 Task:  Click on  Soccer In the  Soccer League click on  Pick Sheet Your name Matthew Brown Team name Inter Milan and  Email softage.3@softage.net Game 1 Inter Miami Game 2 NYFC Game 3 Orlando City Game 4 Houston Game 5 Minnesota United Game 6 FC Dallas Game 7 Columbus Game 8 Atlanta United Game 9 Philadelphia Game 10 Montreal Game 11 Chicago Game 12 Inter Milan Game 13 Austin Game 14 LA Galaxy Game 15 Vancouver Game16 Seattle In Tie Breaker choose Inter Milan Submit pick sheet
Action: Mouse scrolled (256, 143) with delta (0, 0)
Screenshot: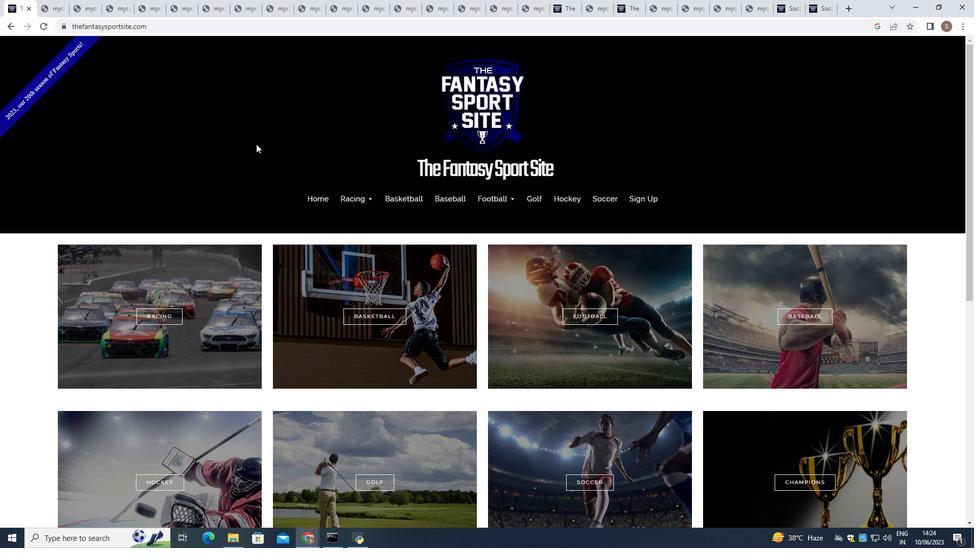 
Action: Mouse scrolled (256, 143) with delta (0, 0)
Screenshot: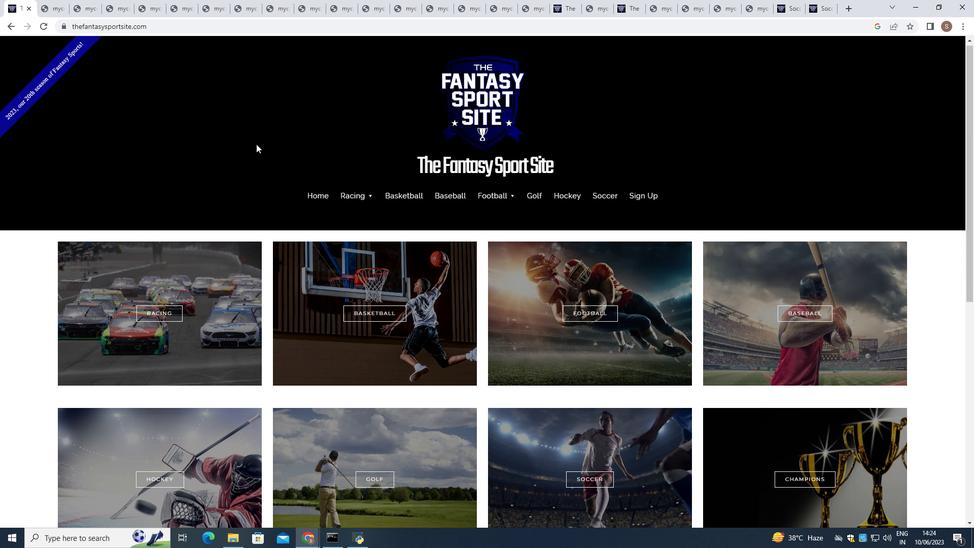 
Action: Mouse scrolled (256, 143) with delta (0, 0)
Screenshot: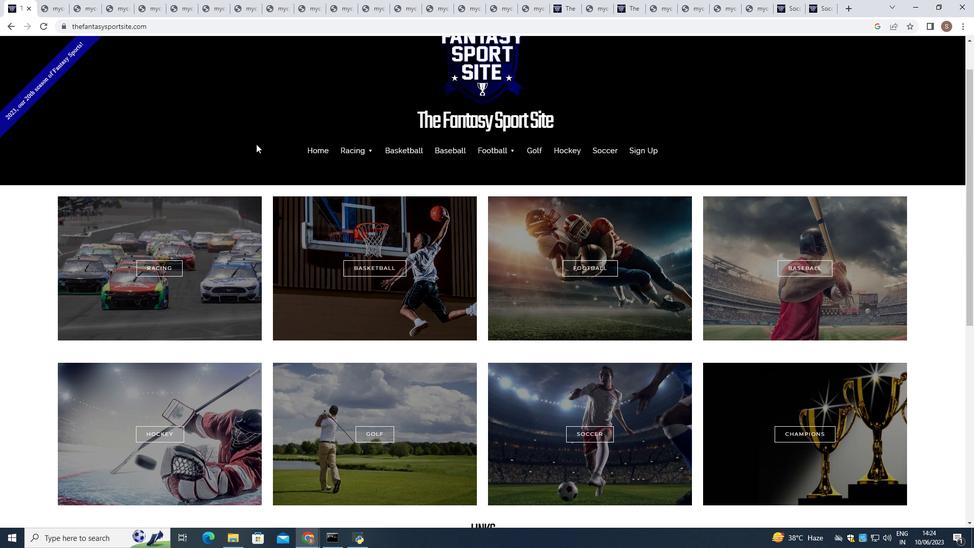 
Action: Mouse scrolled (256, 143) with delta (0, 0)
Screenshot: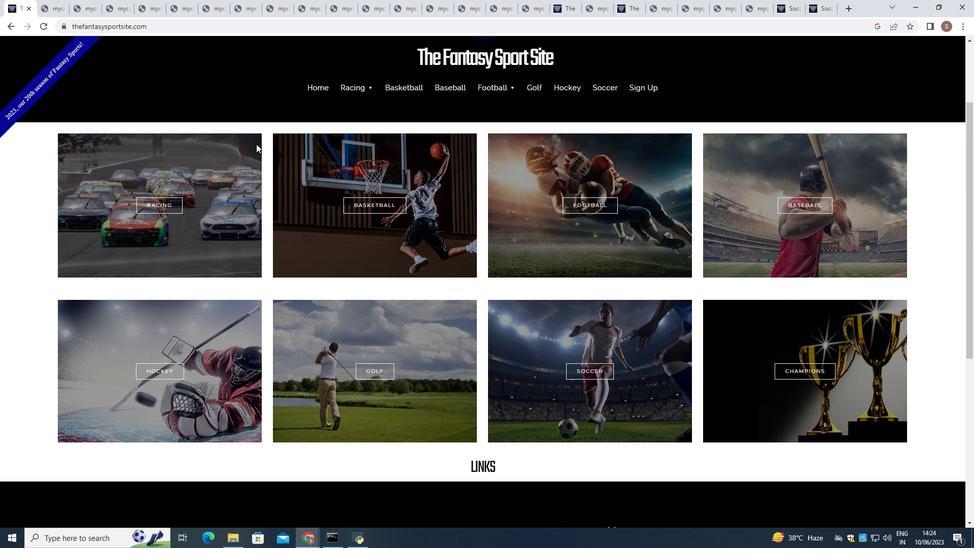 
Action: Mouse moved to (530, 238)
Screenshot: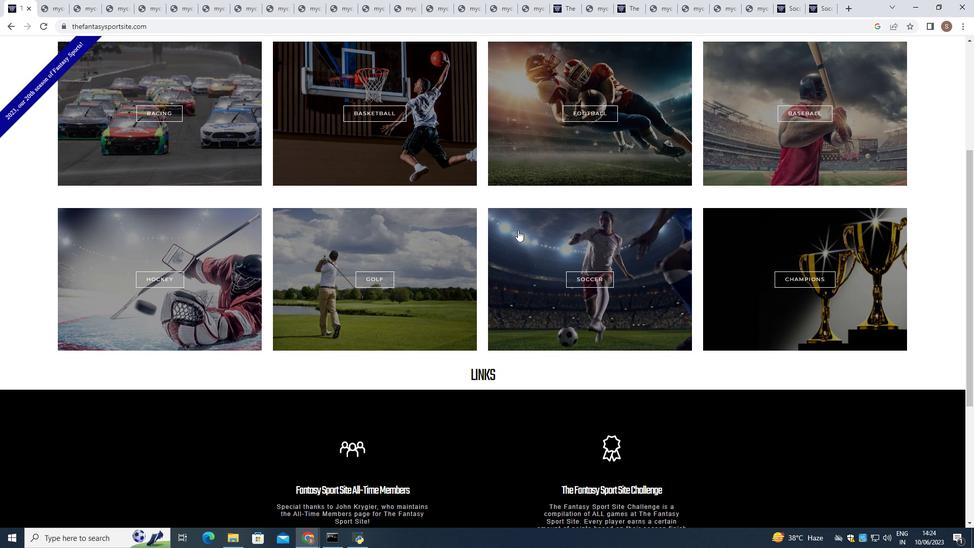 
Action: Mouse pressed left at (530, 238)
Screenshot: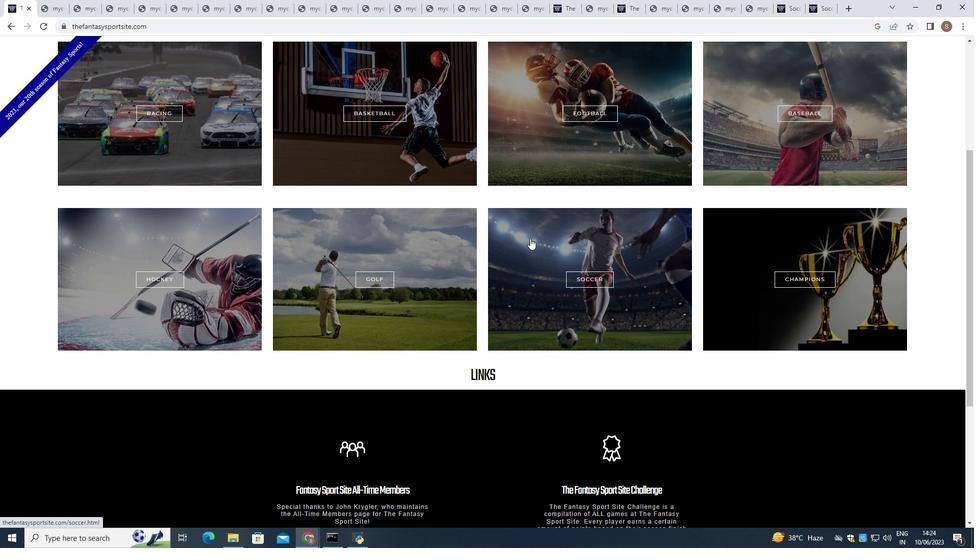 
Action: Mouse moved to (491, 244)
Screenshot: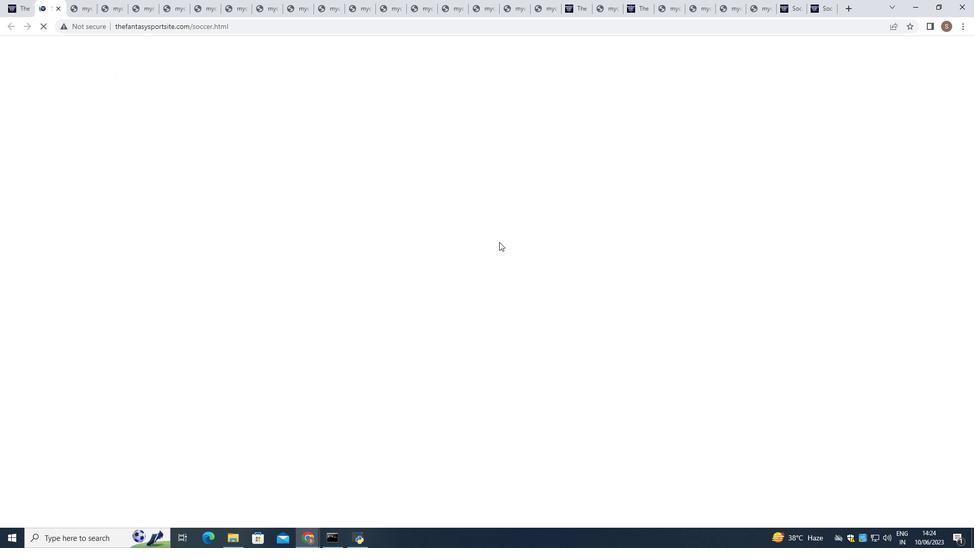 
Action: Mouse scrolled (491, 243) with delta (0, 0)
Screenshot: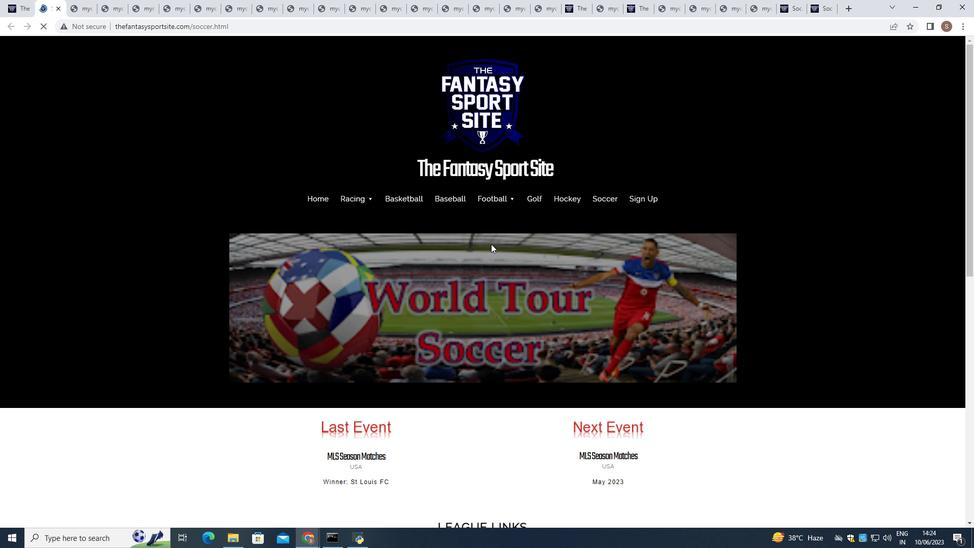 
Action: Mouse scrolled (491, 243) with delta (0, 0)
Screenshot: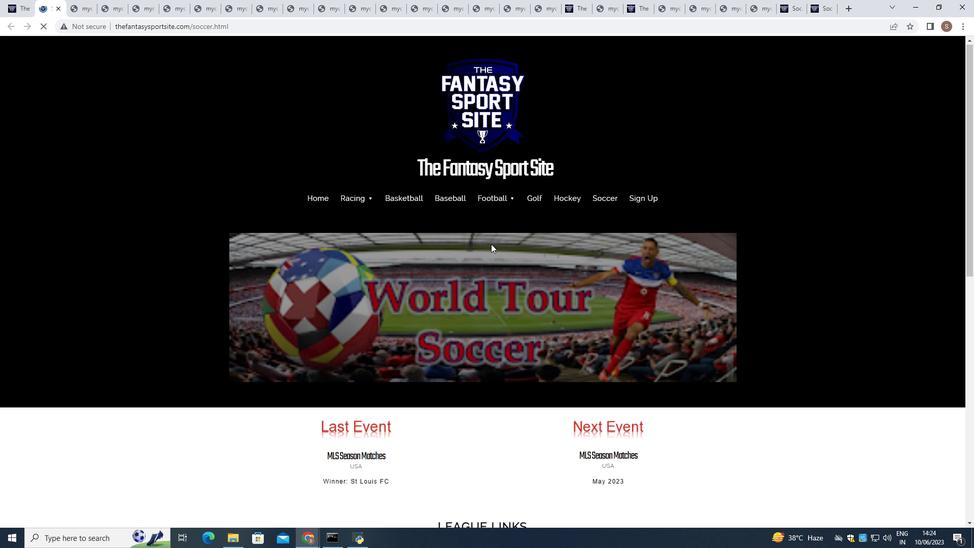 
Action: Mouse scrolled (491, 243) with delta (0, 0)
Screenshot: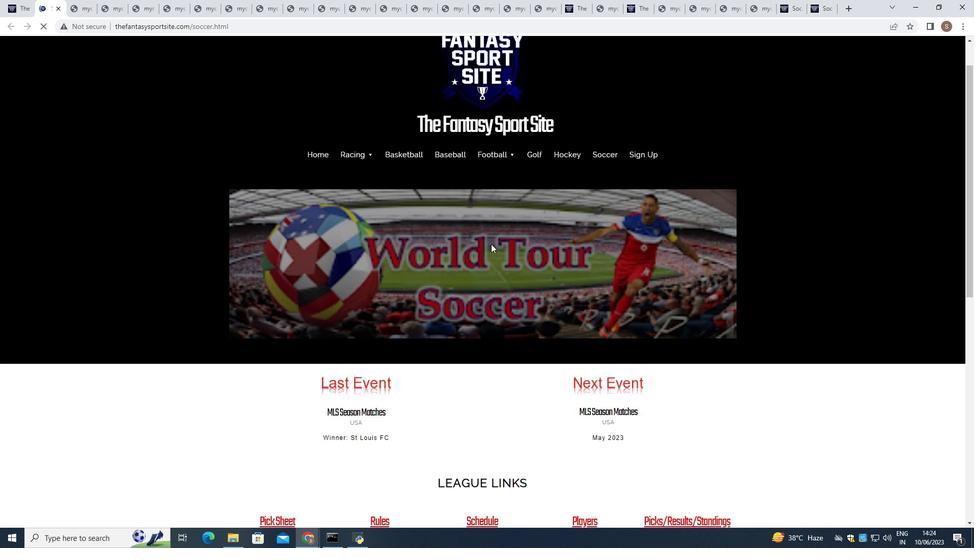 
Action: Mouse scrolled (491, 243) with delta (0, 0)
Screenshot: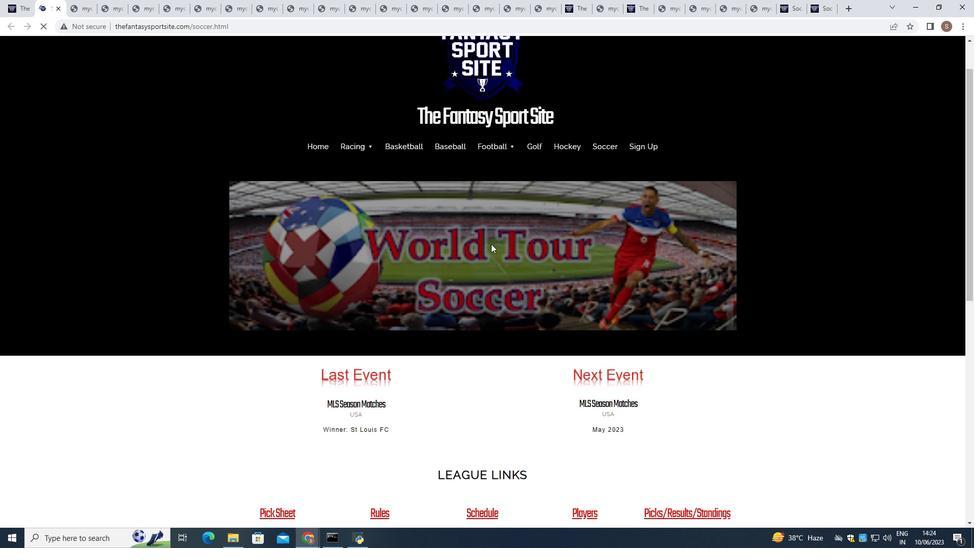 
Action: Mouse moved to (282, 359)
Screenshot: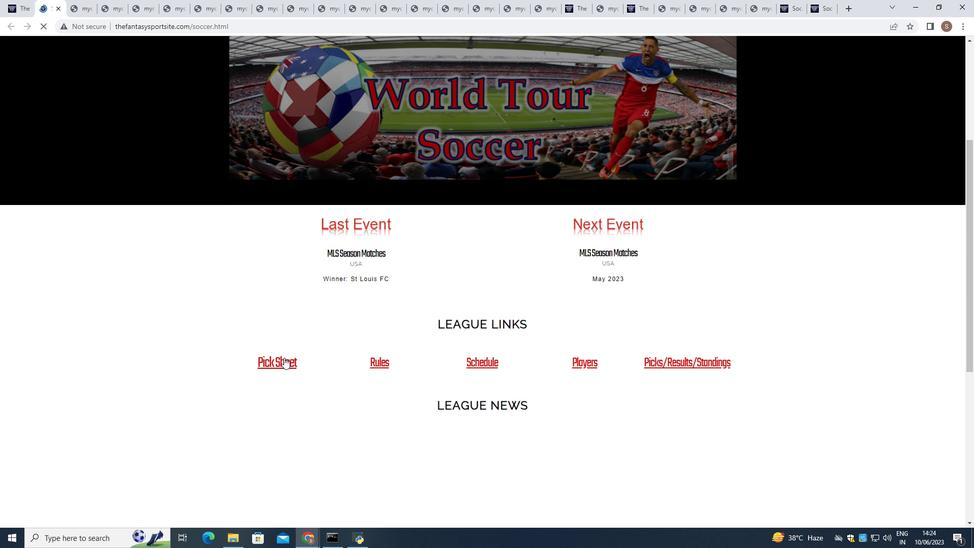 
Action: Mouse pressed left at (282, 359)
Screenshot: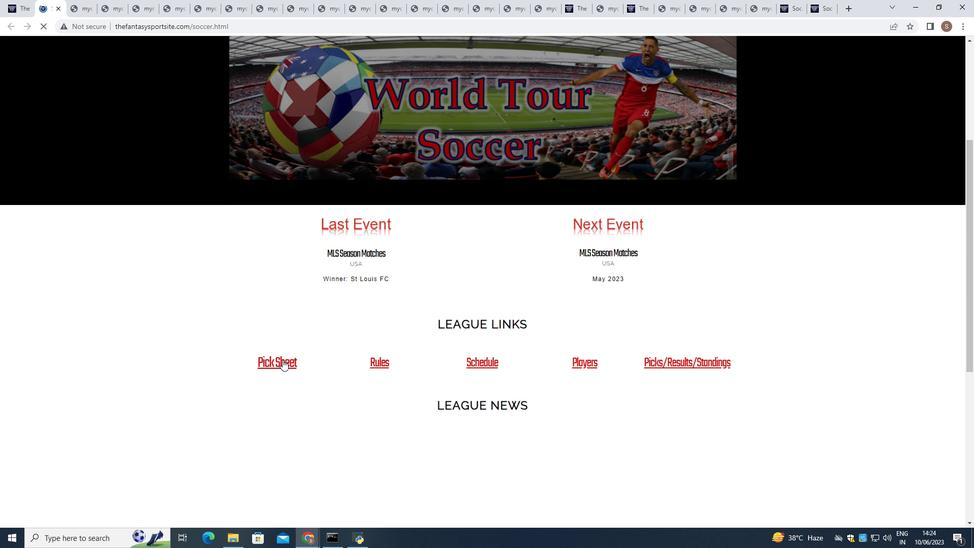 
Action: Mouse moved to (282, 359)
Screenshot: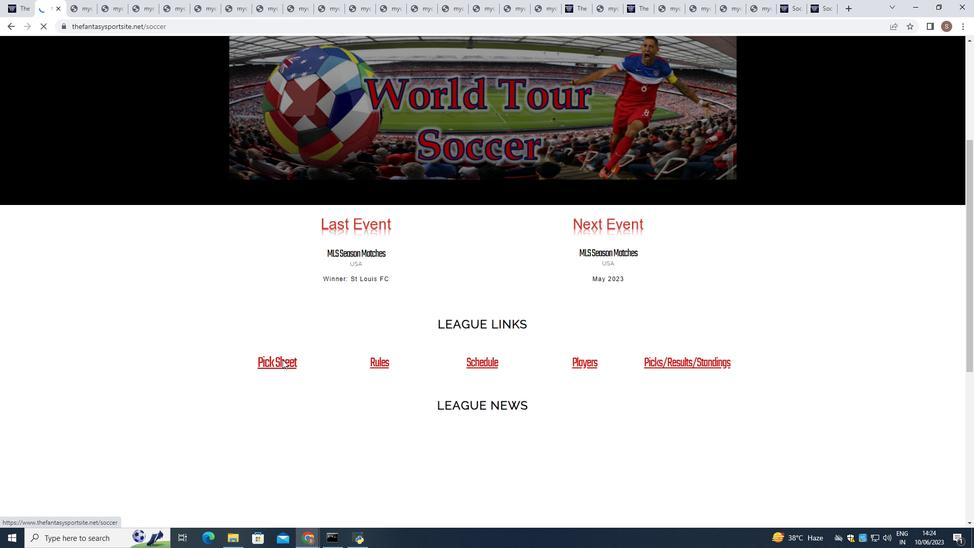 
Action: Mouse scrolled (282, 359) with delta (0, 0)
Screenshot: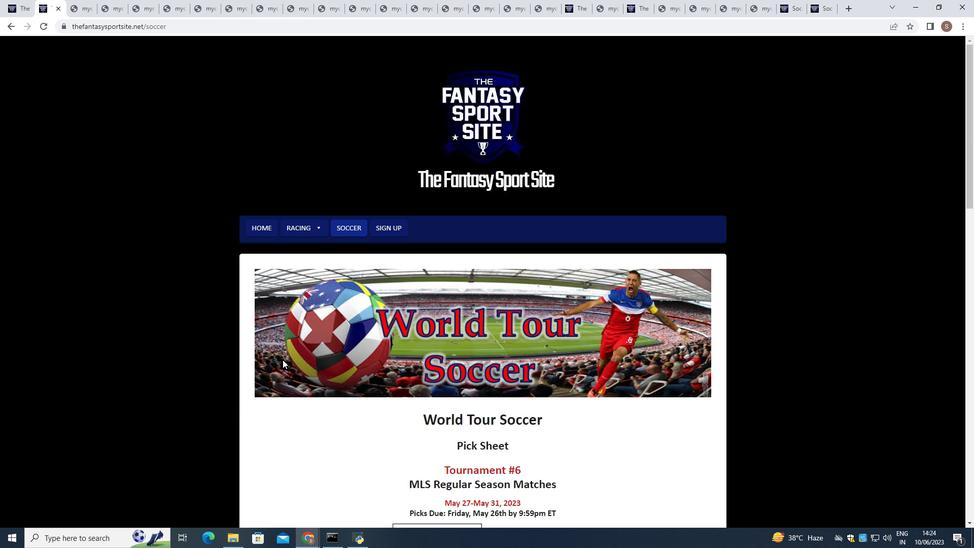
Action: Mouse scrolled (282, 359) with delta (0, 0)
Screenshot: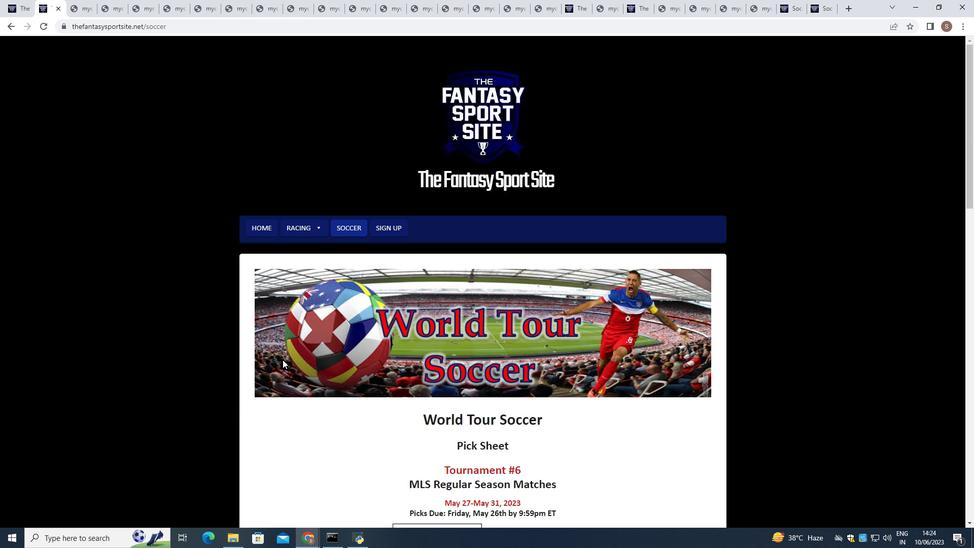 
Action: Mouse scrolled (282, 359) with delta (0, 0)
Screenshot: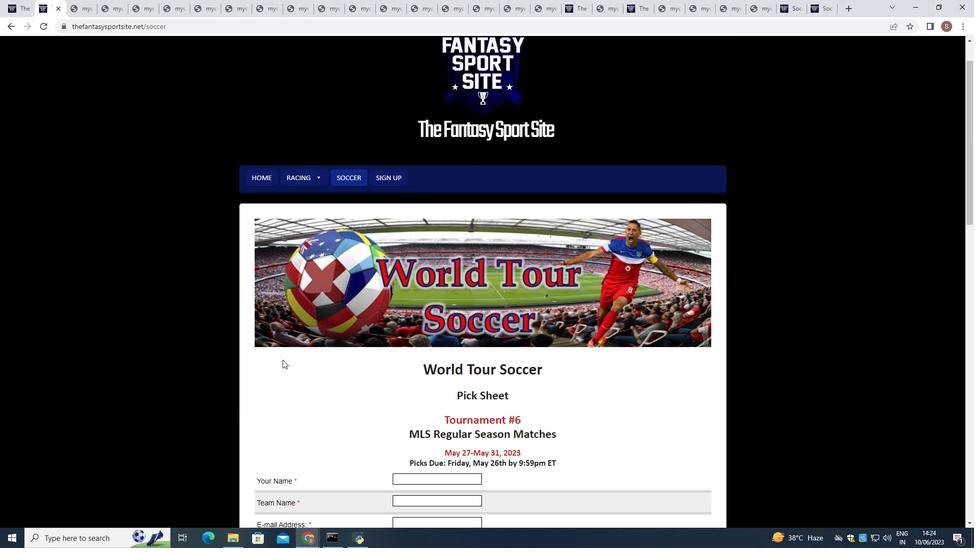 
Action: Mouse scrolled (282, 359) with delta (0, 0)
Screenshot: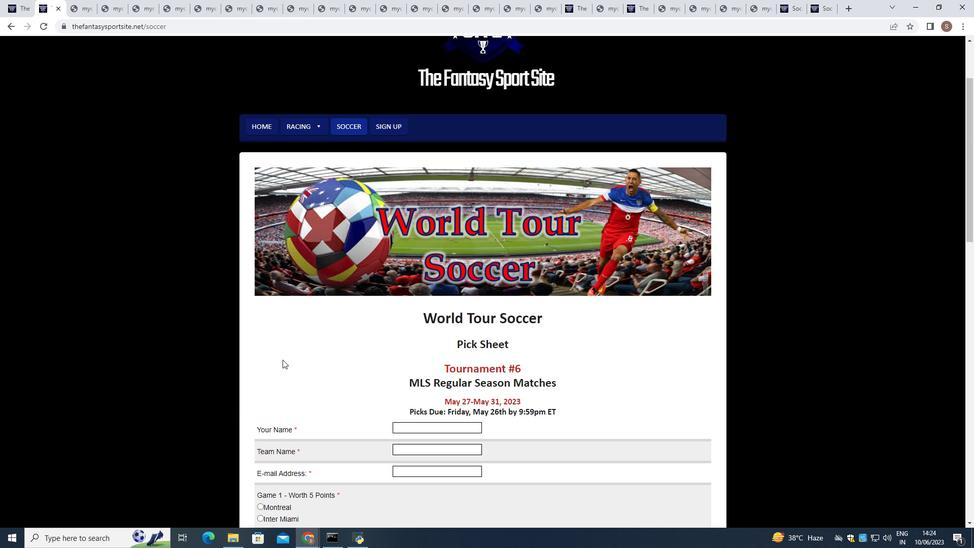 
Action: Mouse scrolled (282, 359) with delta (0, 0)
Screenshot: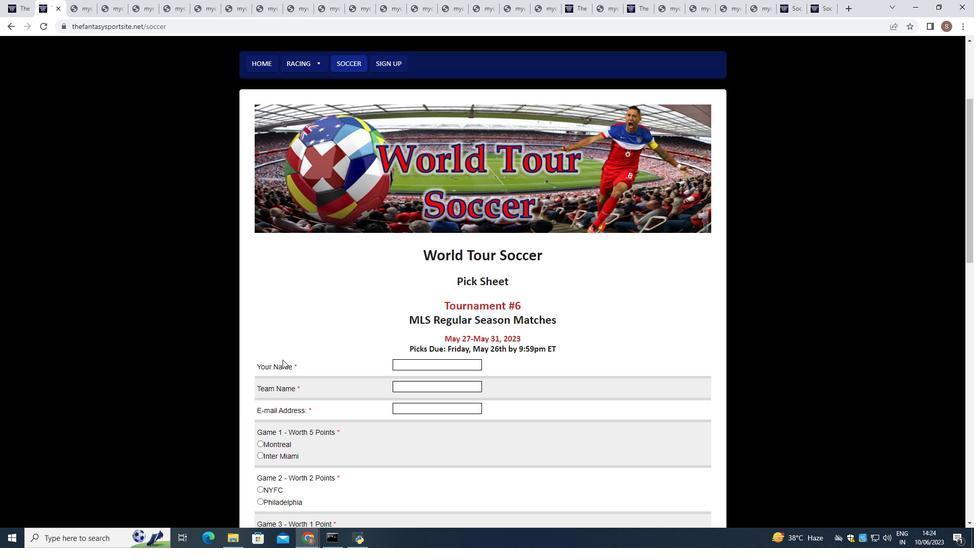 
Action: Mouse moved to (413, 277)
Screenshot: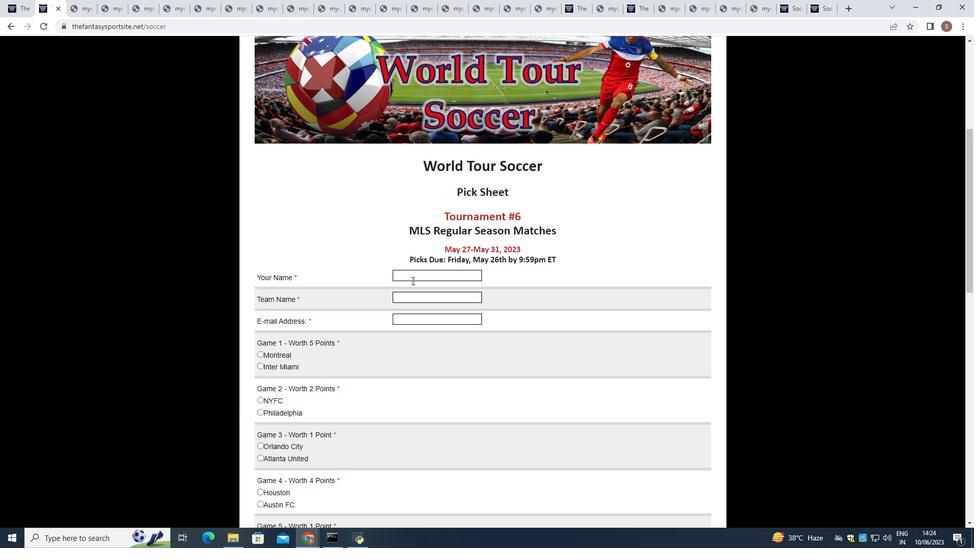 
Action: Mouse pressed left at (413, 277)
Screenshot: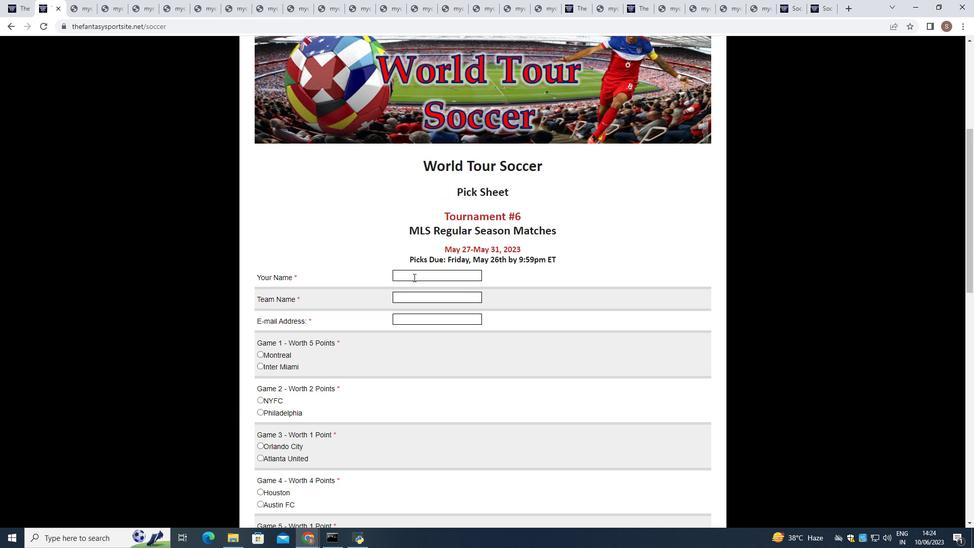 
Action: Key pressed <Key.shift>Matthew<Key.space><Key.shift>Brown
Screenshot: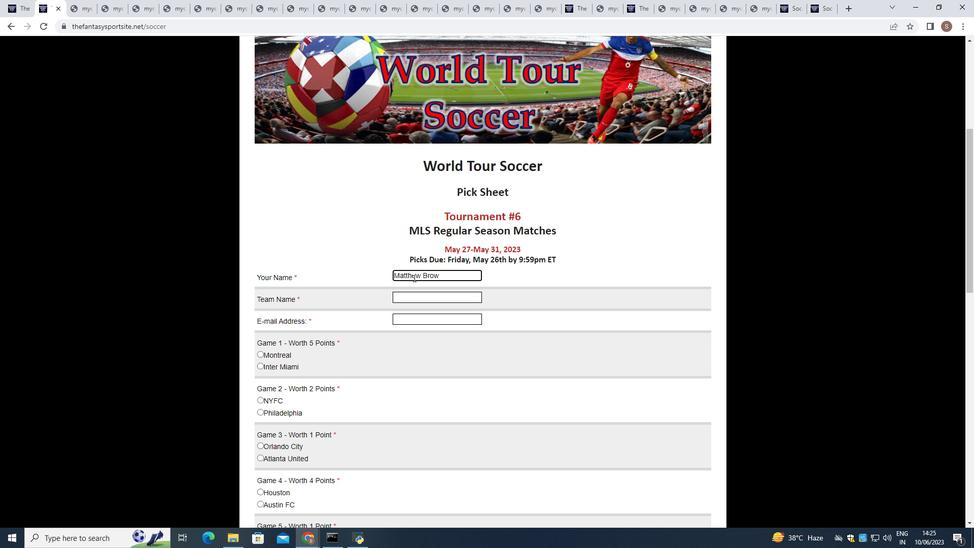 
Action: Mouse moved to (415, 300)
Screenshot: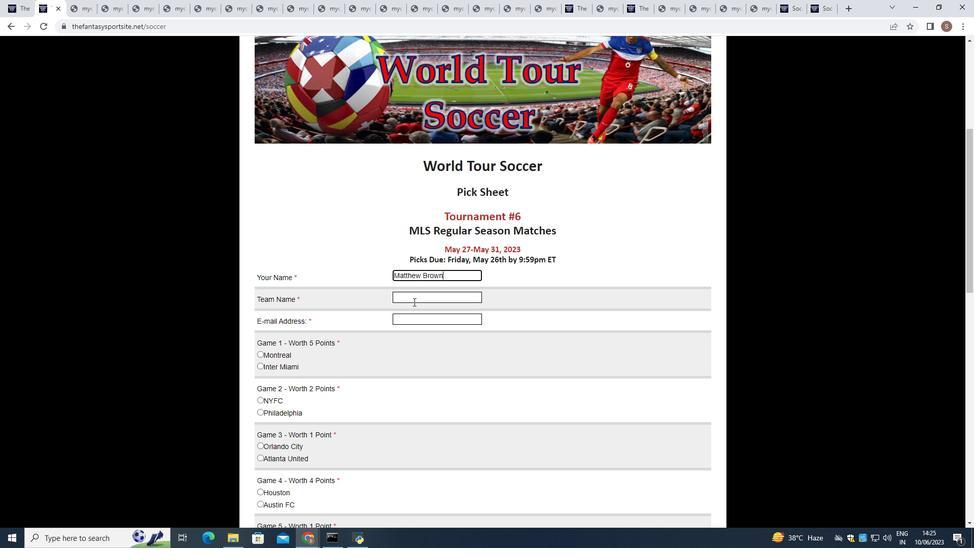 
Action: Mouse pressed left at (415, 300)
Screenshot: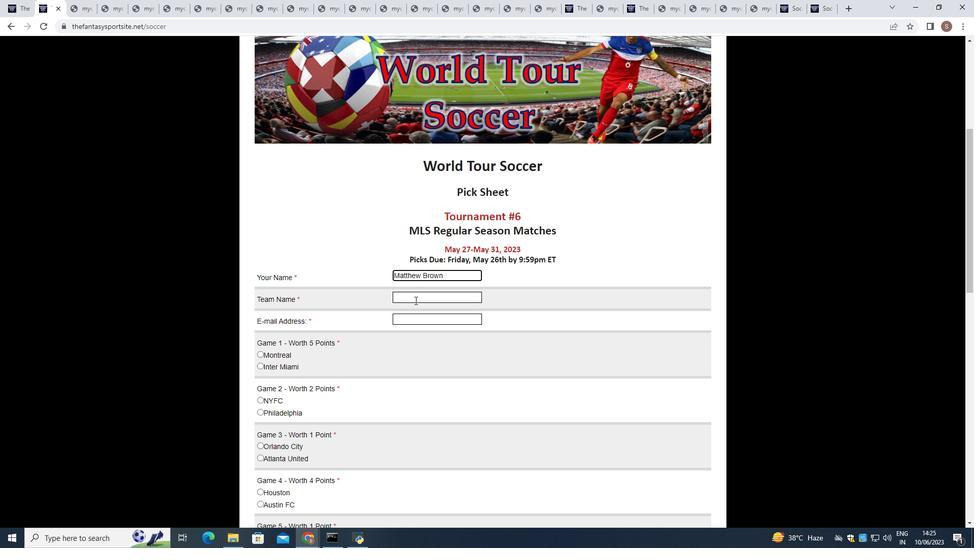 
Action: Key pressed <Key.shift>Inter<Key.space><Key.shift>Milan
Screenshot: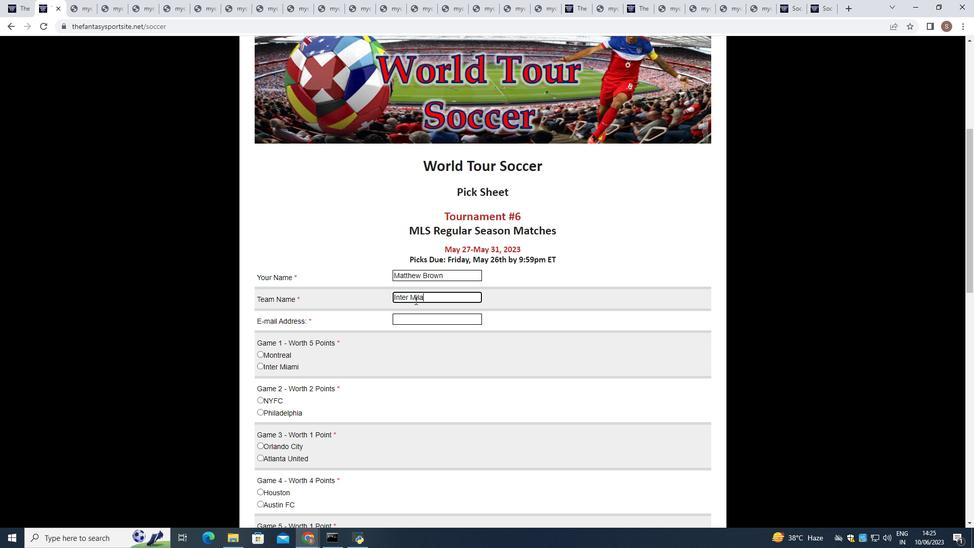 
Action: Mouse moved to (418, 322)
Screenshot: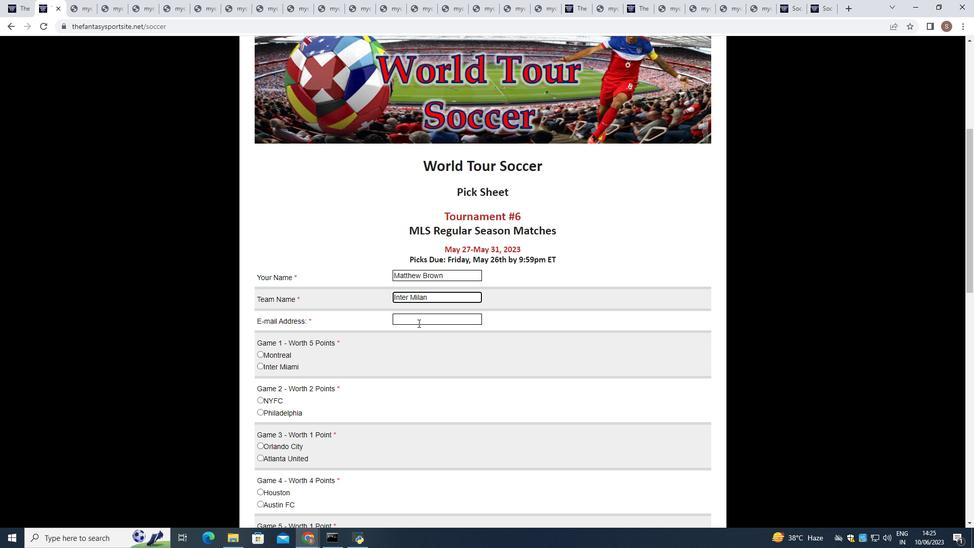 
Action: Mouse pressed left at (418, 322)
Screenshot: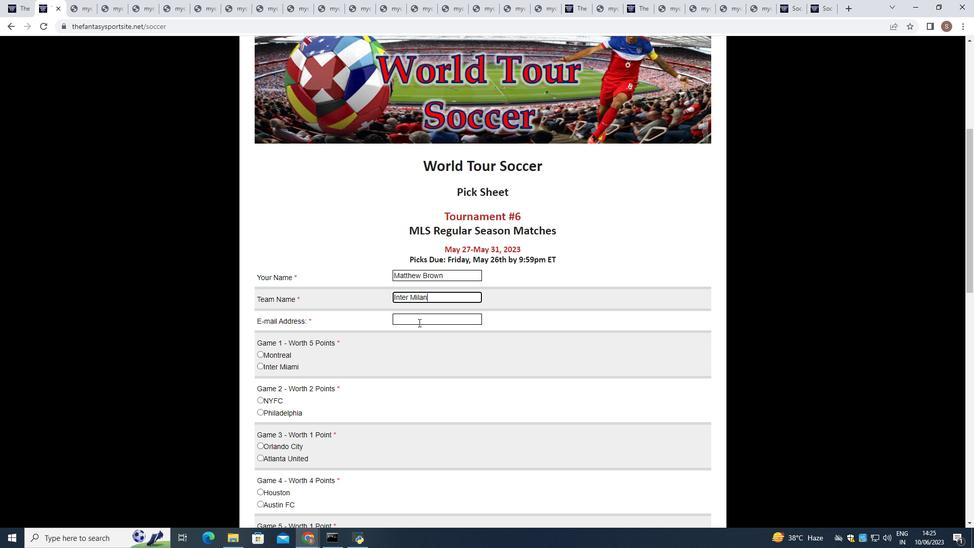 
Action: Key pressed softage.3<Key.shift>@
Screenshot: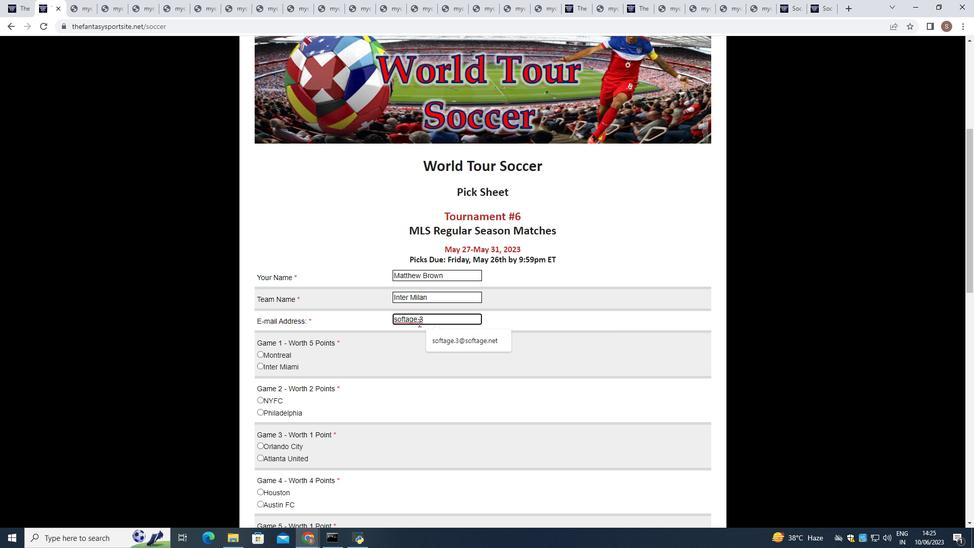 
Action: Mouse moved to (449, 337)
Screenshot: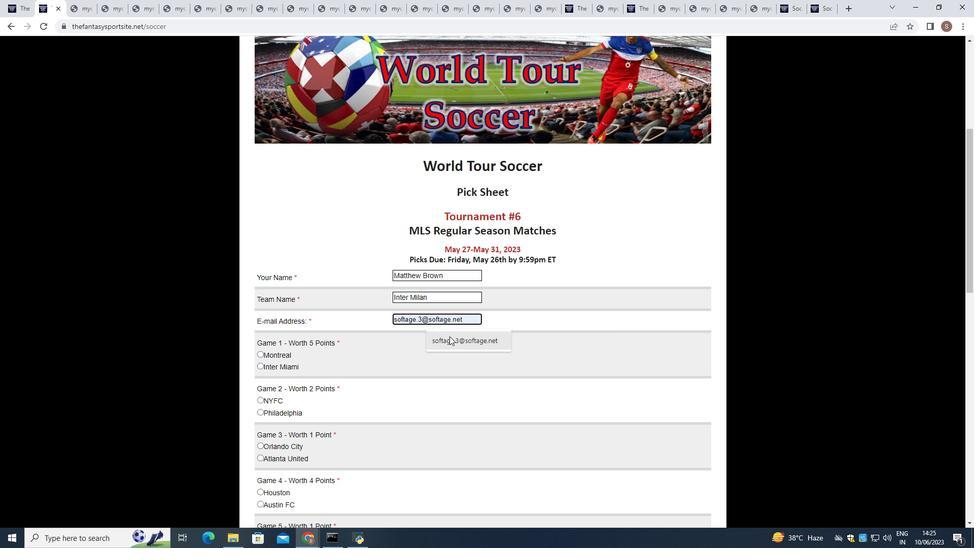 
Action: Mouse pressed left at (449, 337)
Screenshot: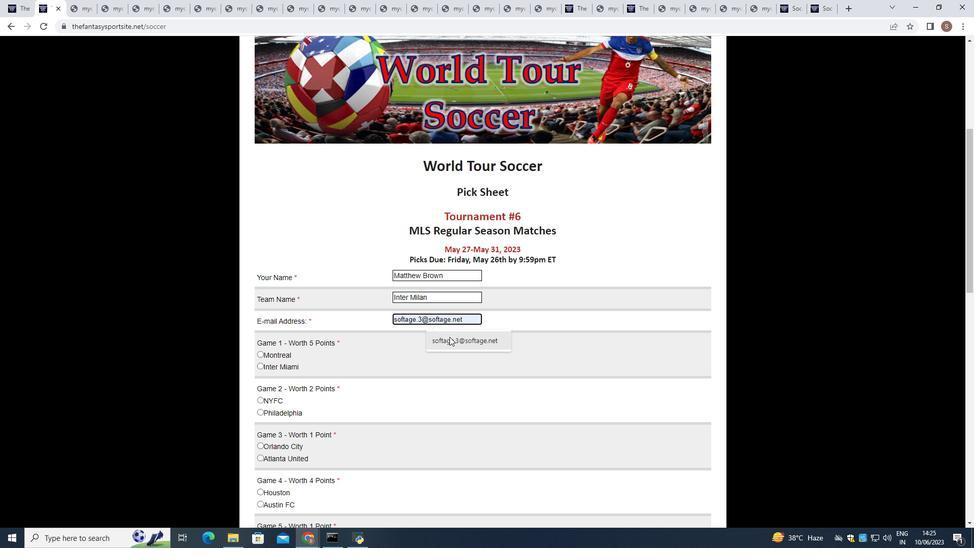 
Action: Mouse moved to (259, 364)
Screenshot: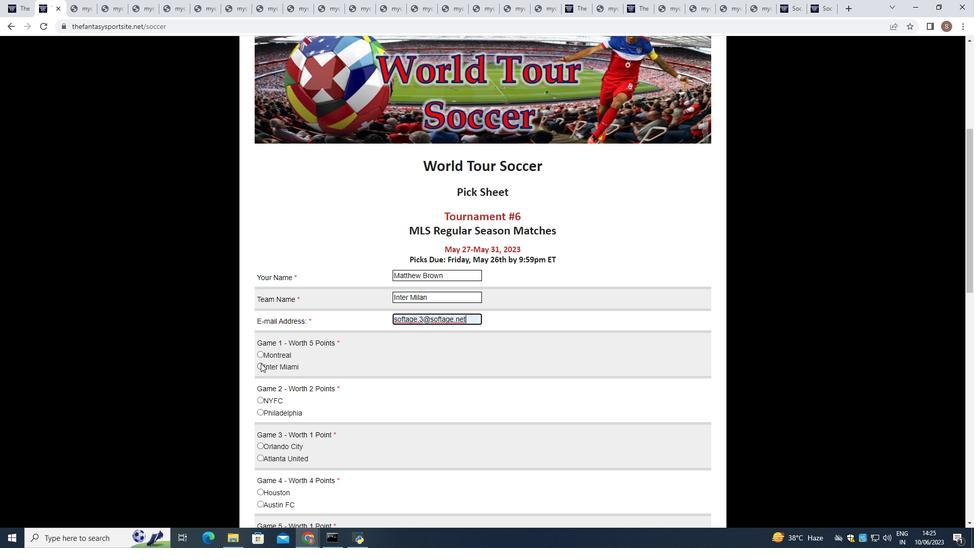 
Action: Mouse pressed left at (259, 364)
Screenshot: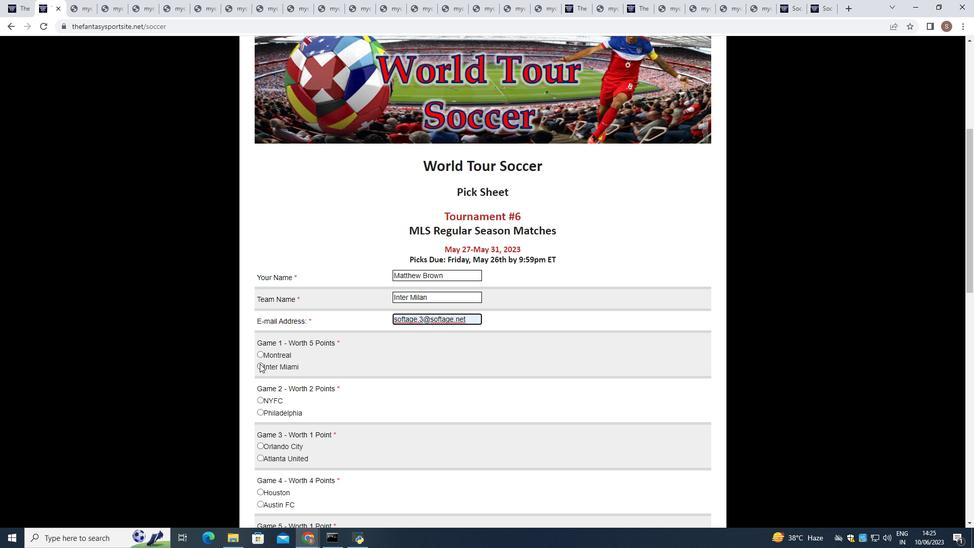 
Action: Mouse scrolled (259, 363) with delta (0, 0)
Screenshot: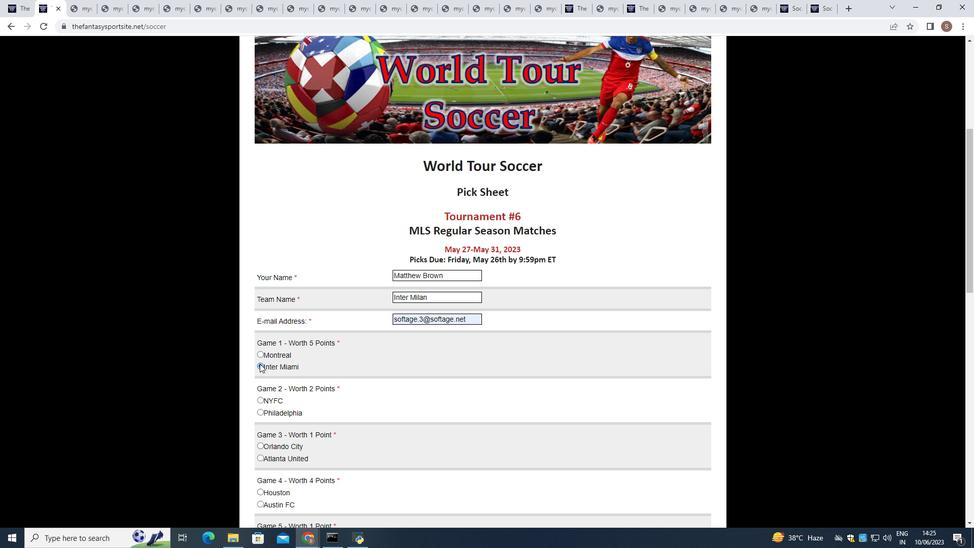 
Action: Mouse scrolled (259, 363) with delta (0, 0)
Screenshot: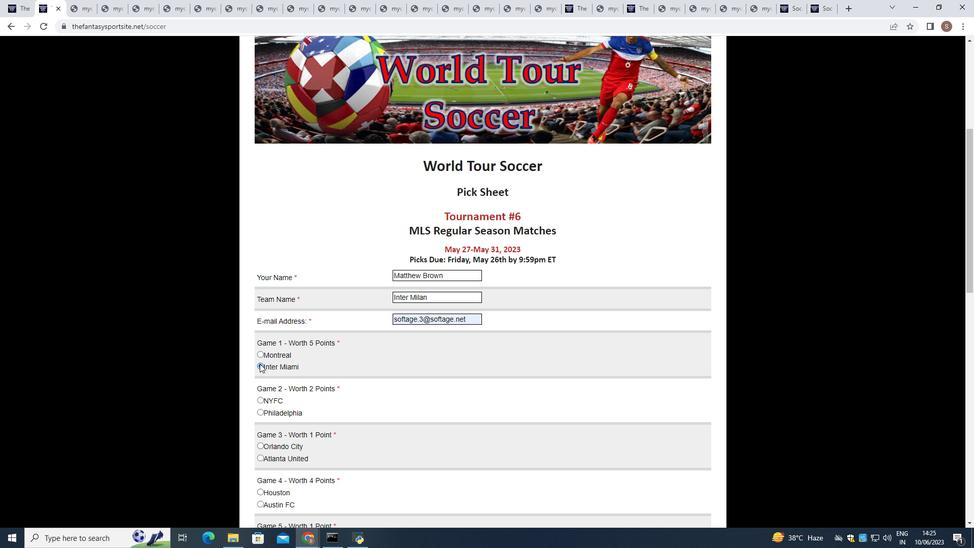 
Action: Mouse moved to (260, 297)
Screenshot: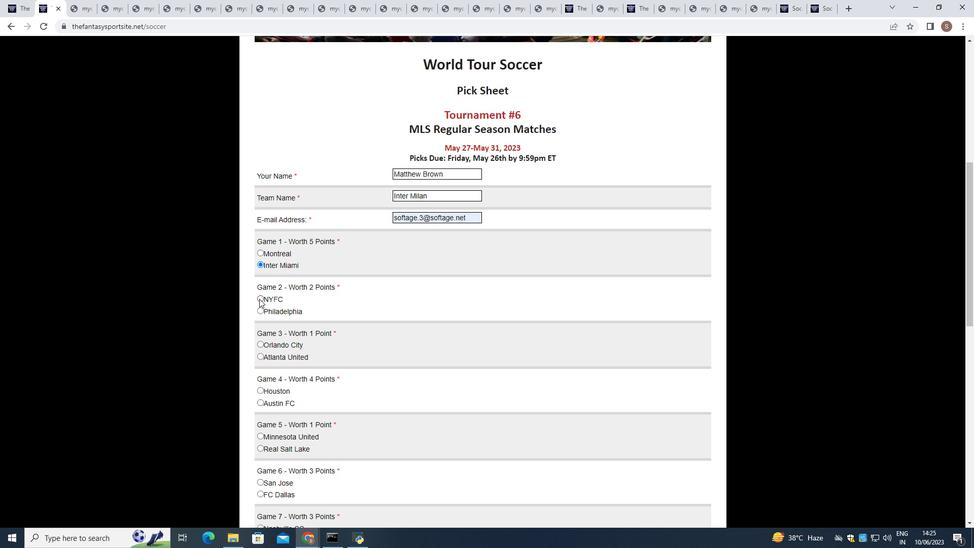 
Action: Mouse pressed left at (260, 297)
Screenshot: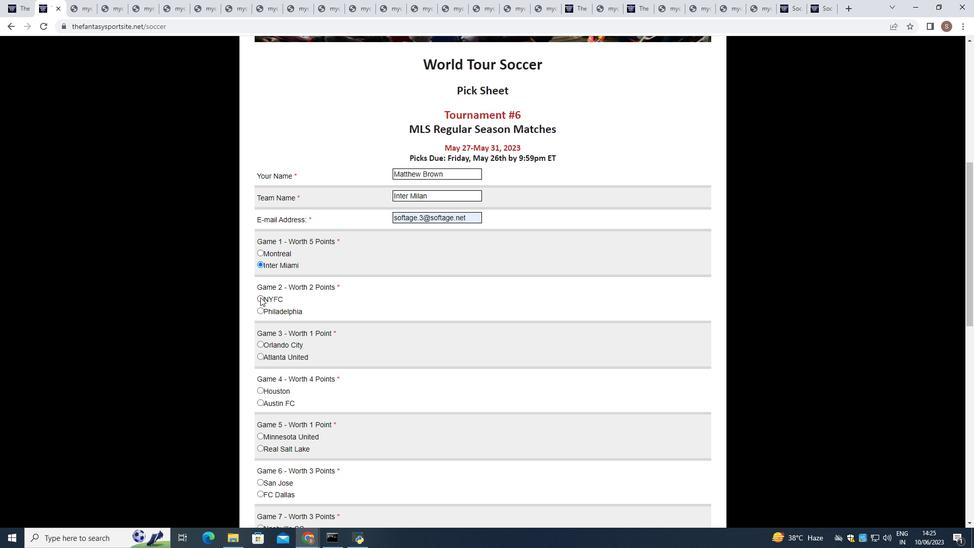 
Action: Mouse moved to (260, 344)
Screenshot: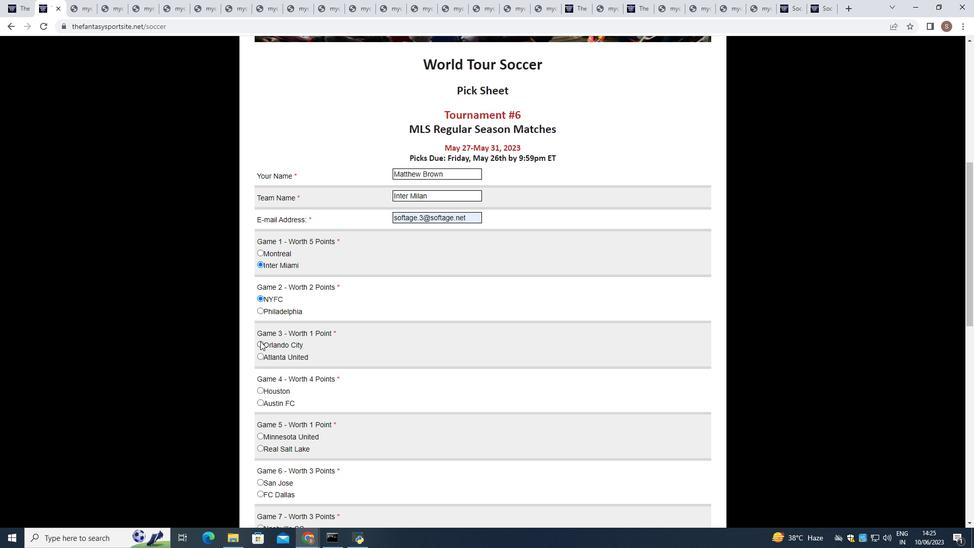 
Action: Mouse pressed left at (260, 344)
Screenshot: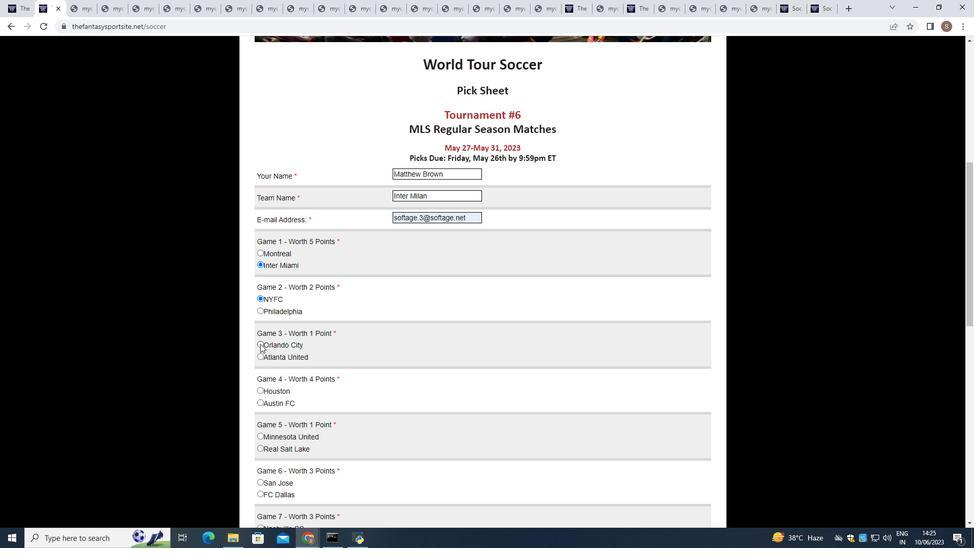 
Action: Mouse moved to (260, 388)
Screenshot: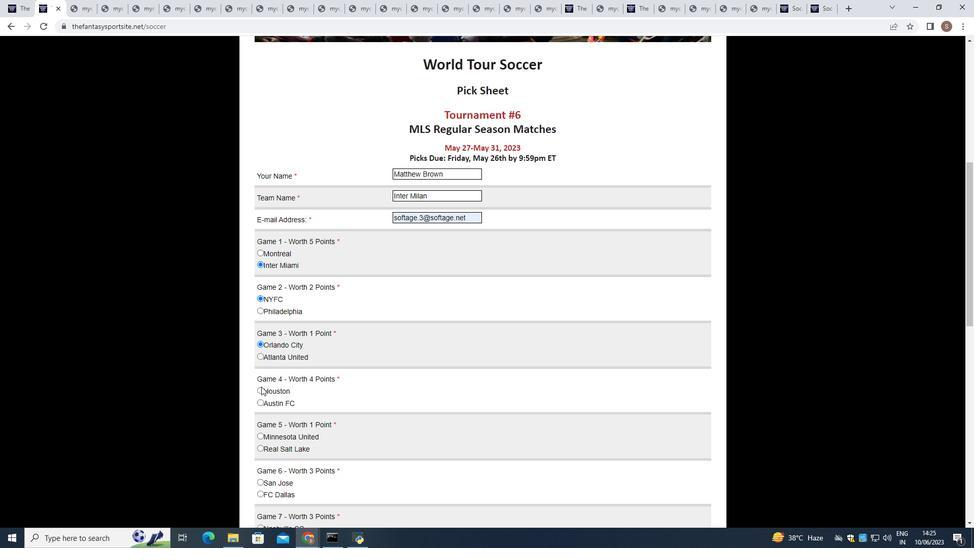 
Action: Mouse pressed left at (260, 388)
Screenshot: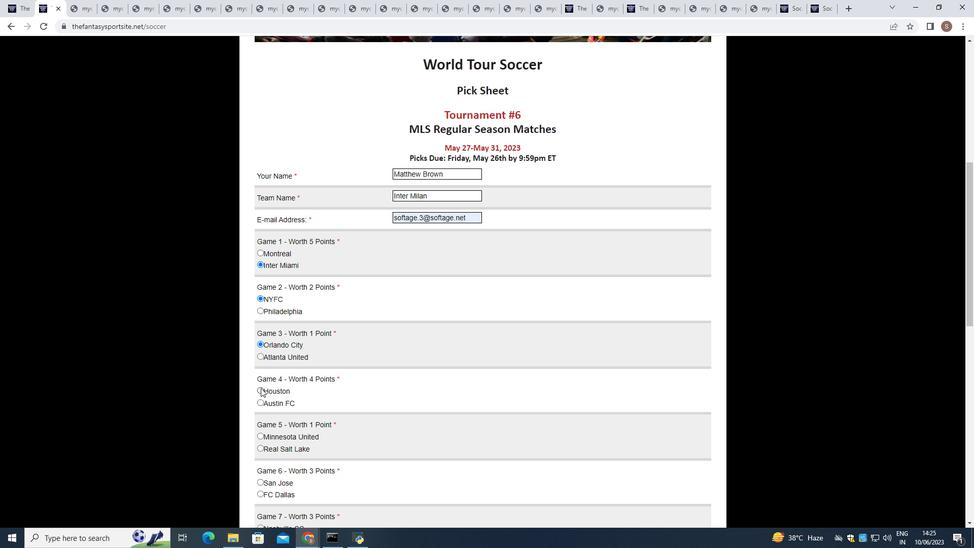 
Action: Mouse moved to (259, 436)
Screenshot: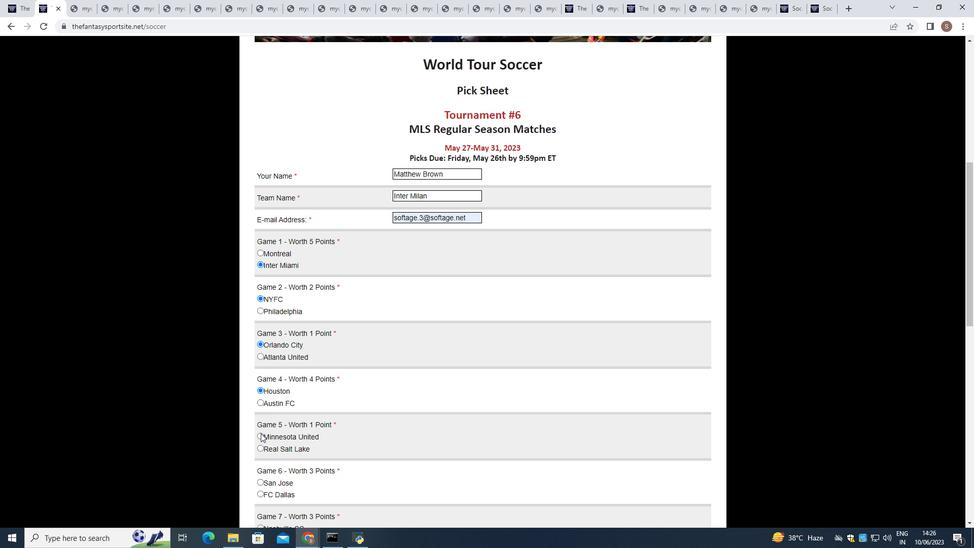 
Action: Mouse pressed left at (259, 436)
Screenshot: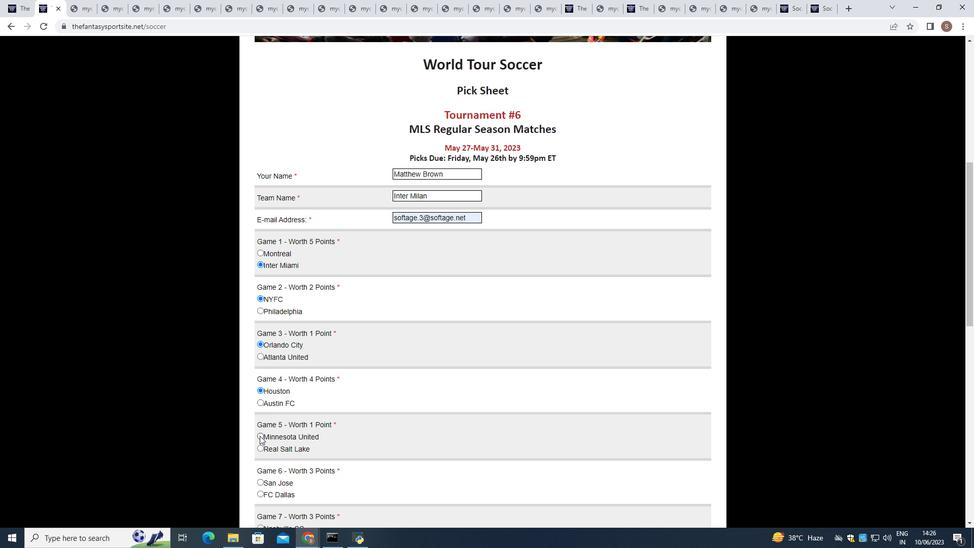 
Action: Mouse scrolled (259, 435) with delta (0, 0)
Screenshot: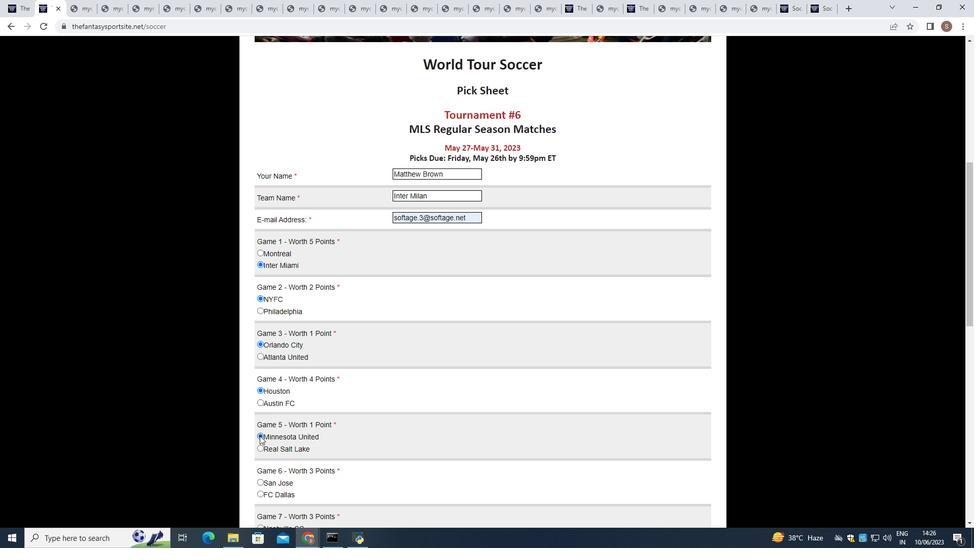 
Action: Mouse scrolled (259, 435) with delta (0, 0)
Screenshot: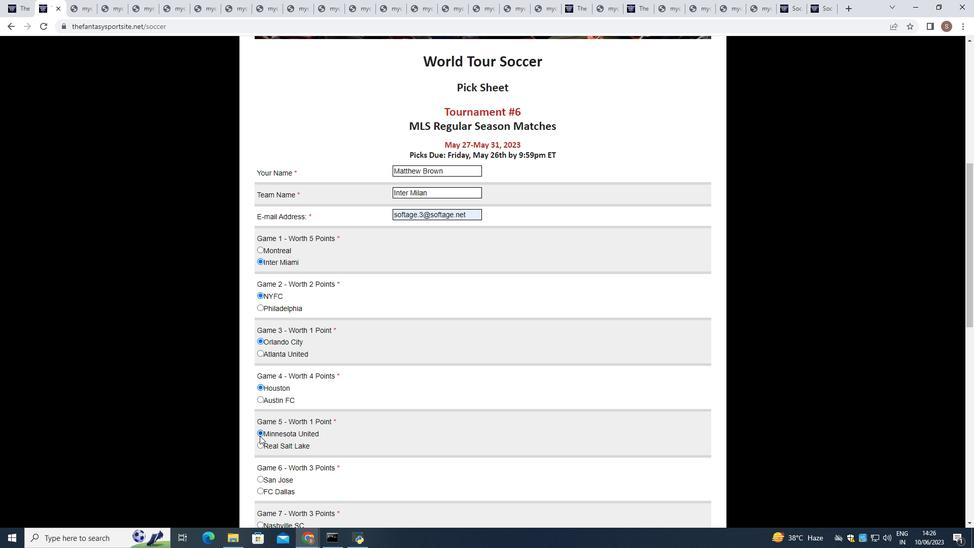 
Action: Mouse scrolled (259, 435) with delta (0, 0)
Screenshot: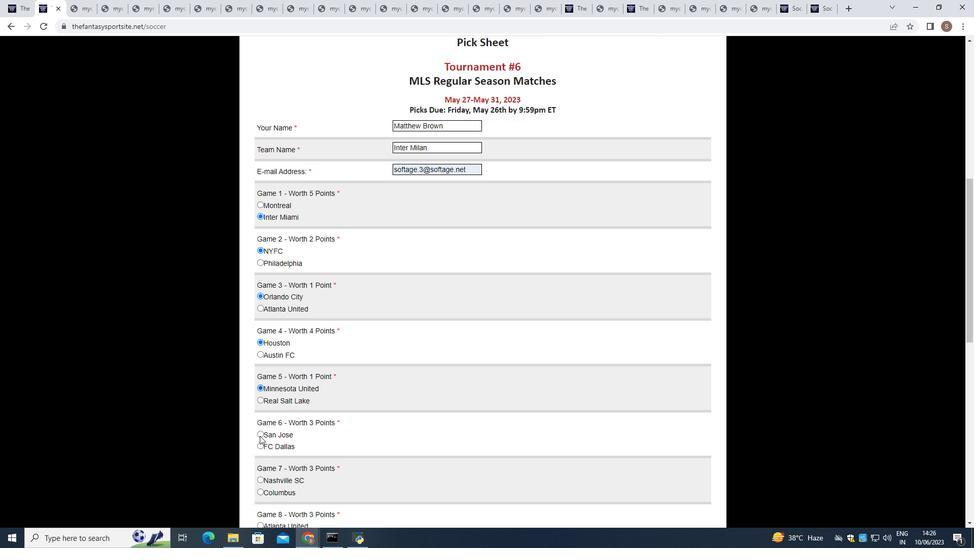 
Action: Mouse scrolled (259, 435) with delta (0, 0)
Screenshot: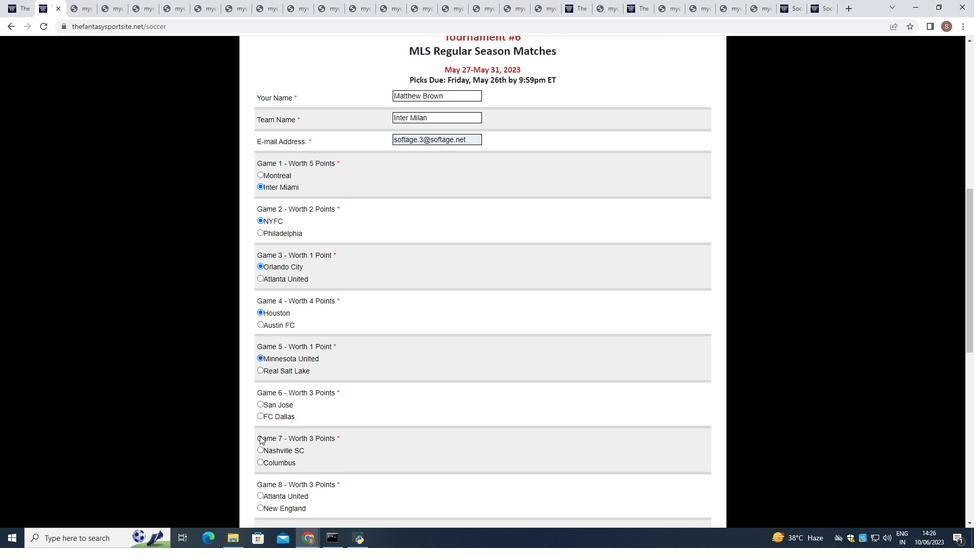 
Action: Mouse moved to (257, 289)
Screenshot: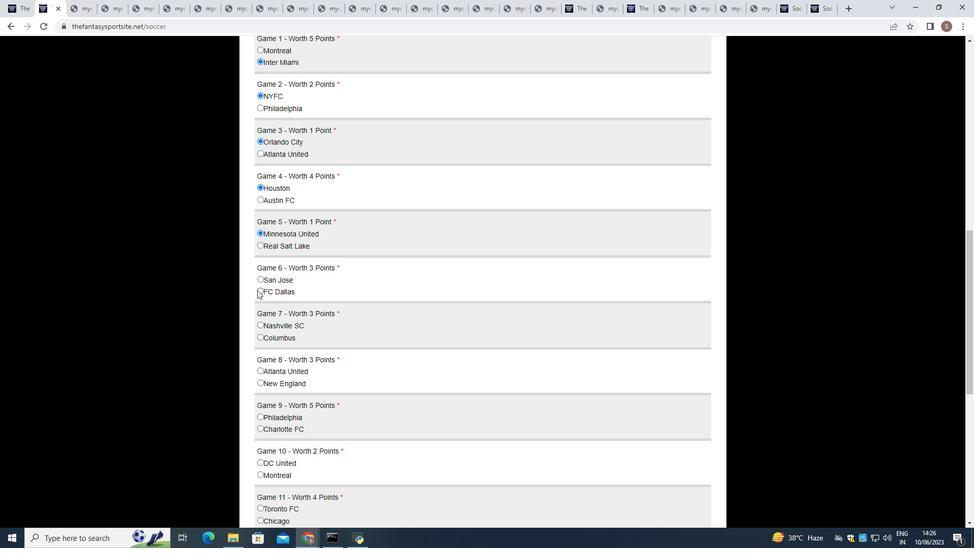 
Action: Mouse pressed left at (257, 289)
Screenshot: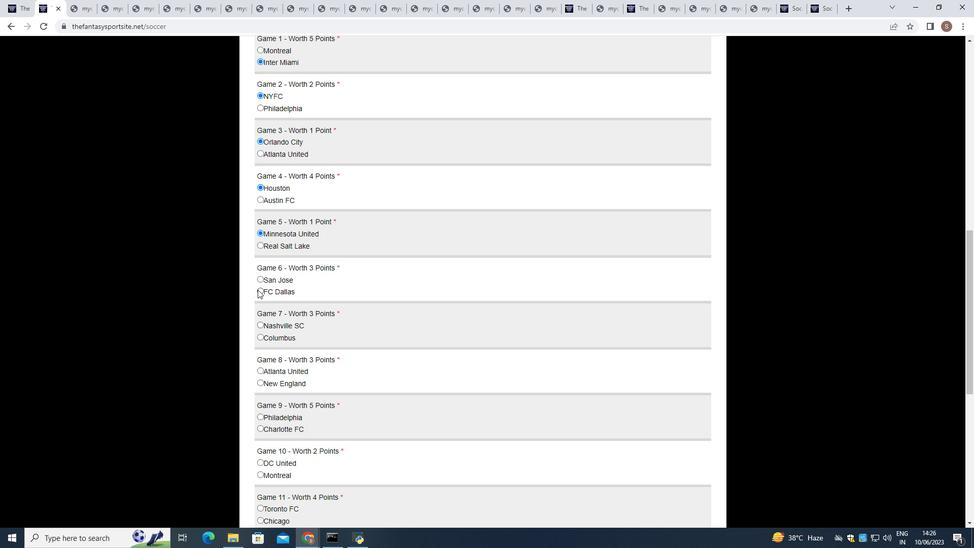 
Action: Mouse moved to (260, 334)
Screenshot: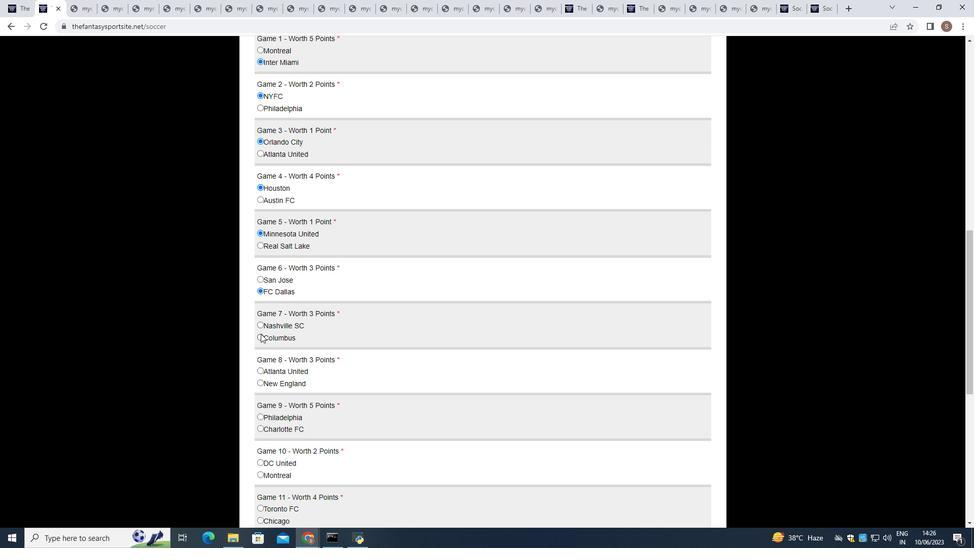 
Action: Mouse pressed left at (260, 334)
Screenshot: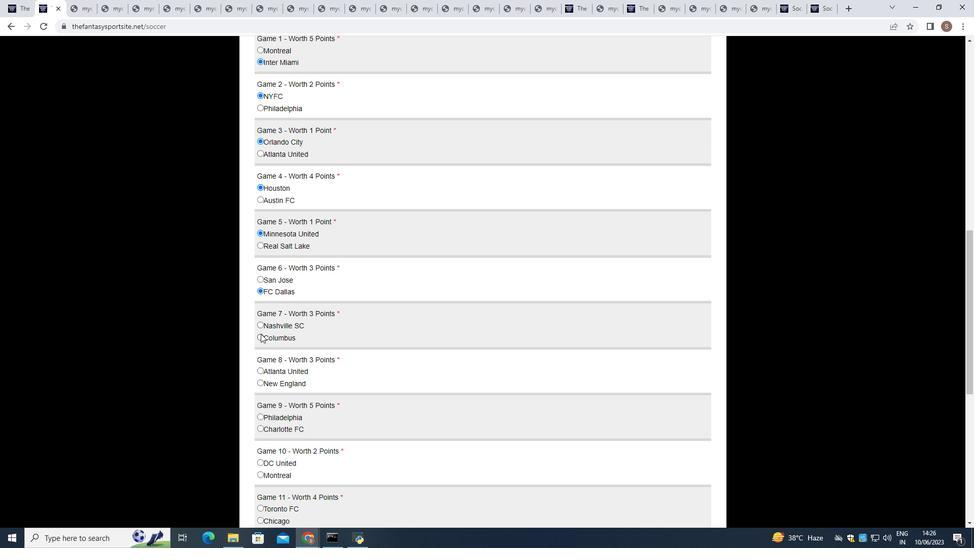 
Action: Mouse moved to (258, 370)
Screenshot: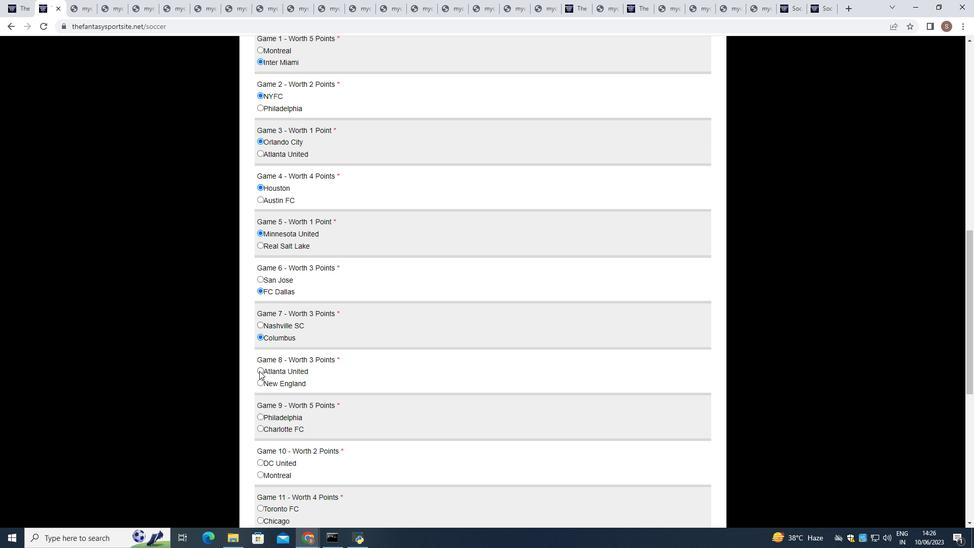 
Action: Mouse pressed left at (258, 370)
Screenshot: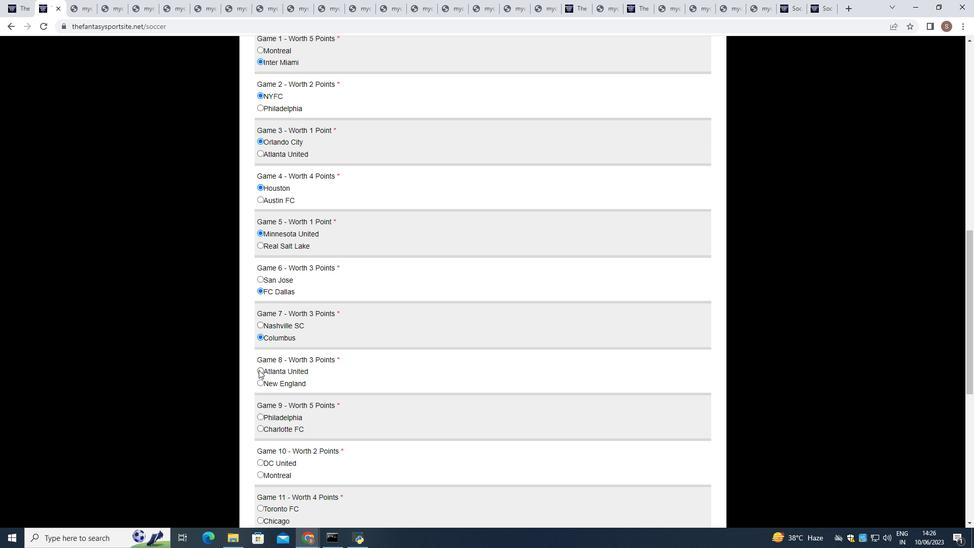 
Action: Mouse moved to (258, 414)
Screenshot: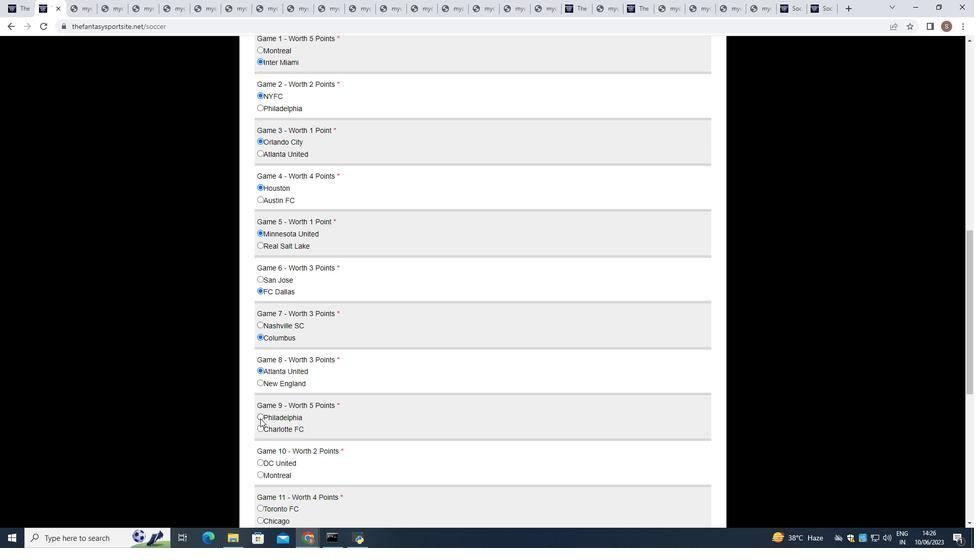
Action: Mouse pressed left at (258, 414)
Screenshot: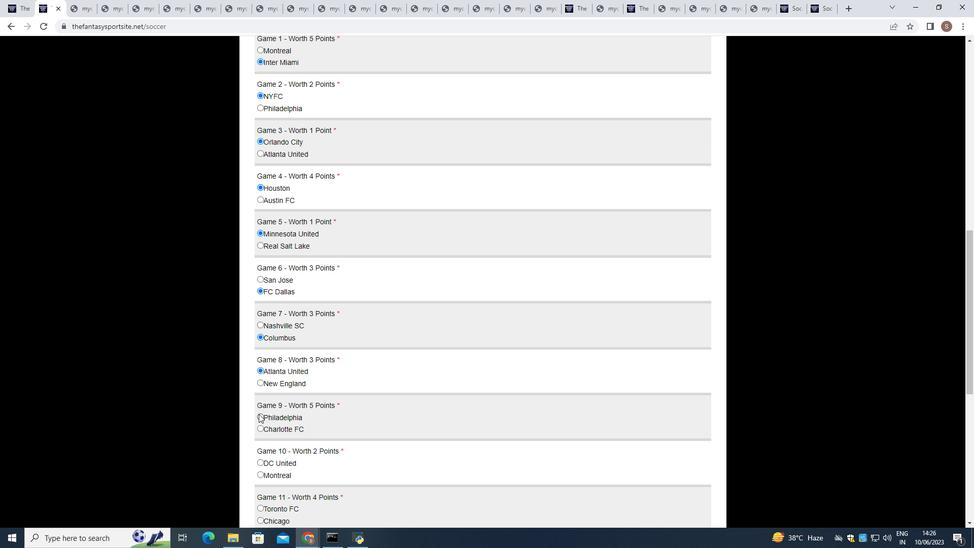 
Action: Mouse moved to (258, 411)
Screenshot: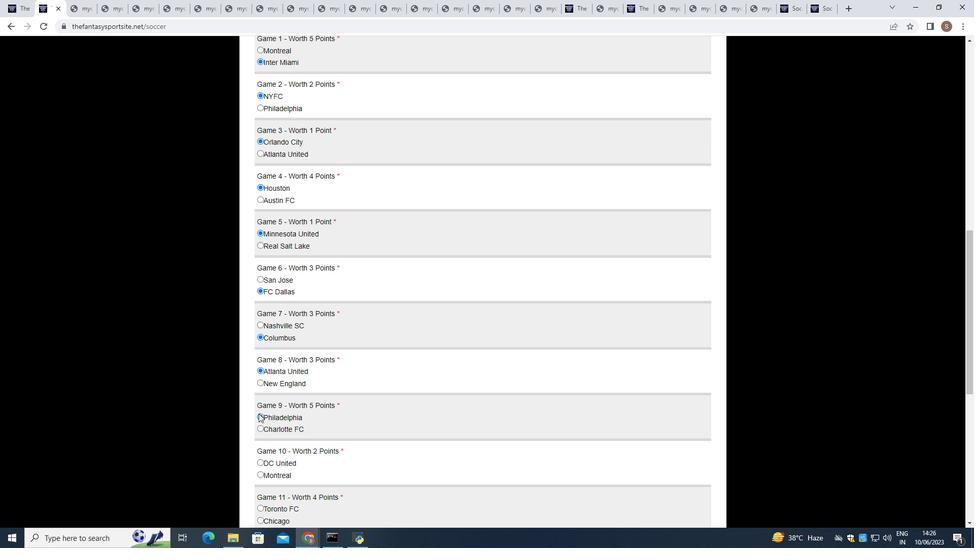 
Action: Mouse scrolled (258, 411) with delta (0, 0)
Screenshot: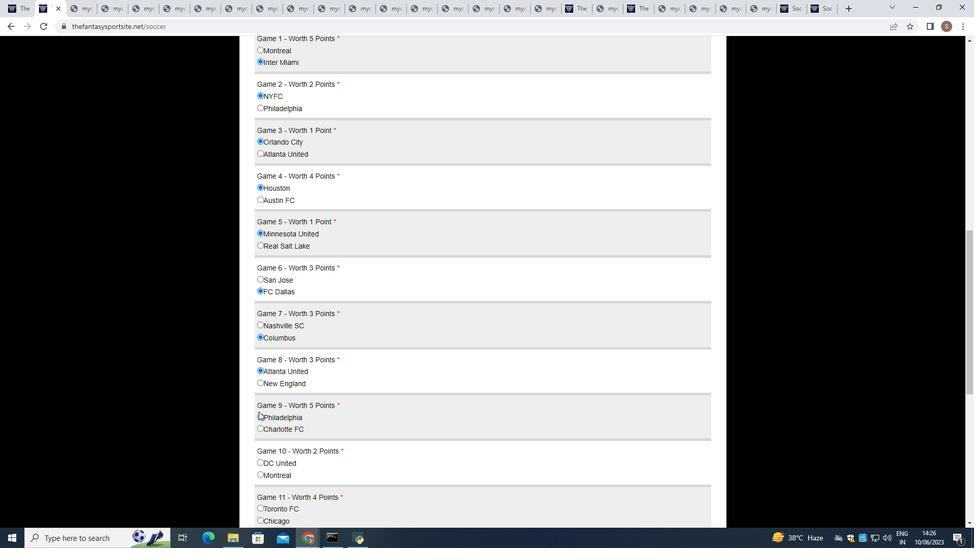 
Action: Mouse scrolled (258, 411) with delta (0, 0)
Screenshot: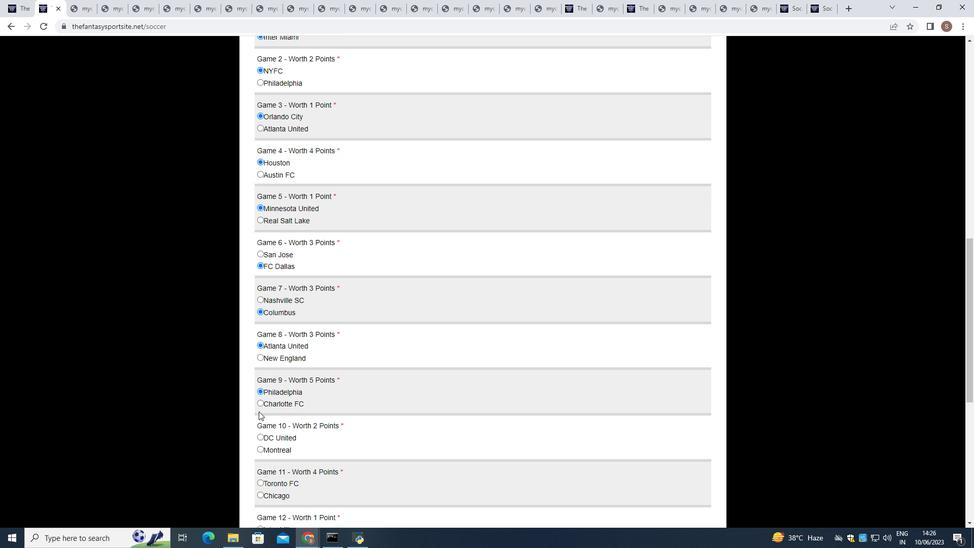 
Action: Mouse scrolled (258, 411) with delta (0, 0)
Screenshot: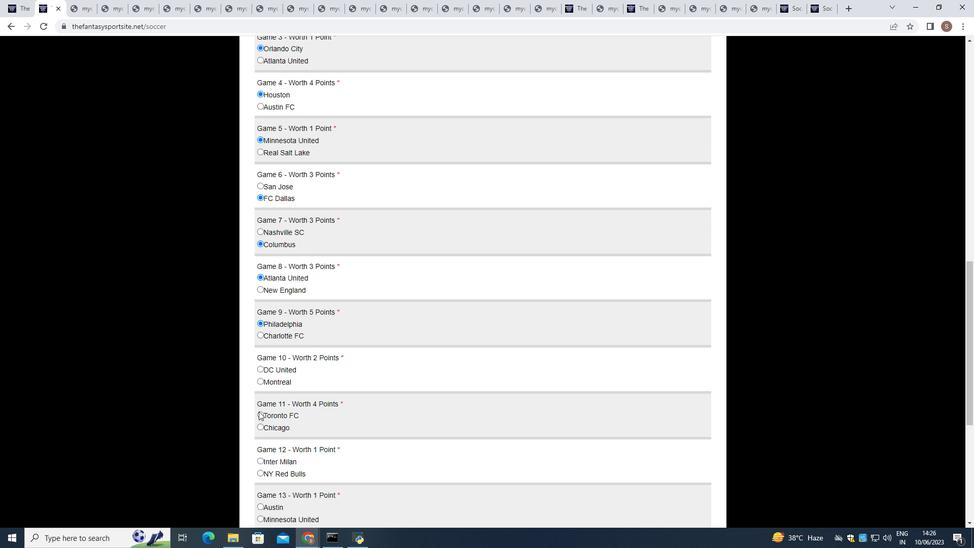 
Action: Mouse moved to (260, 322)
Screenshot: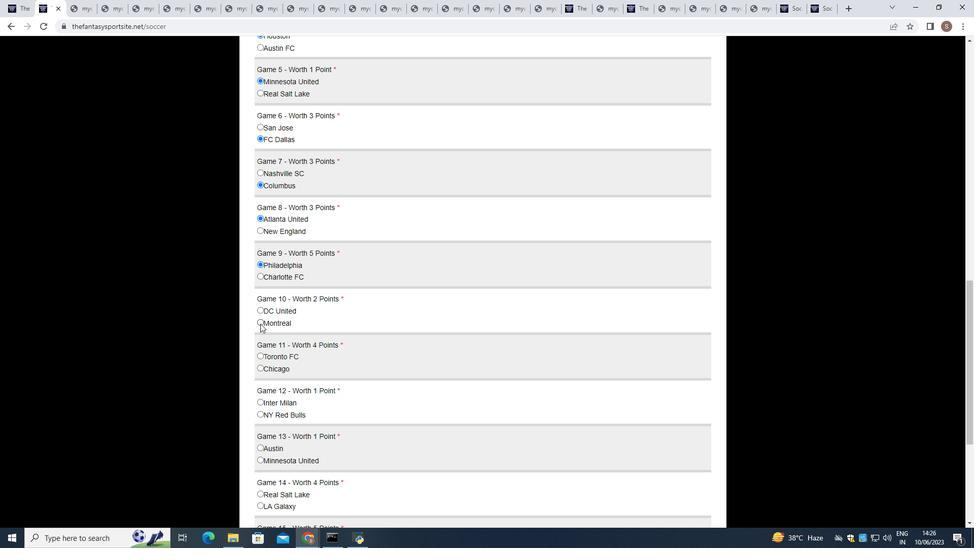 
Action: Mouse pressed left at (260, 322)
Screenshot: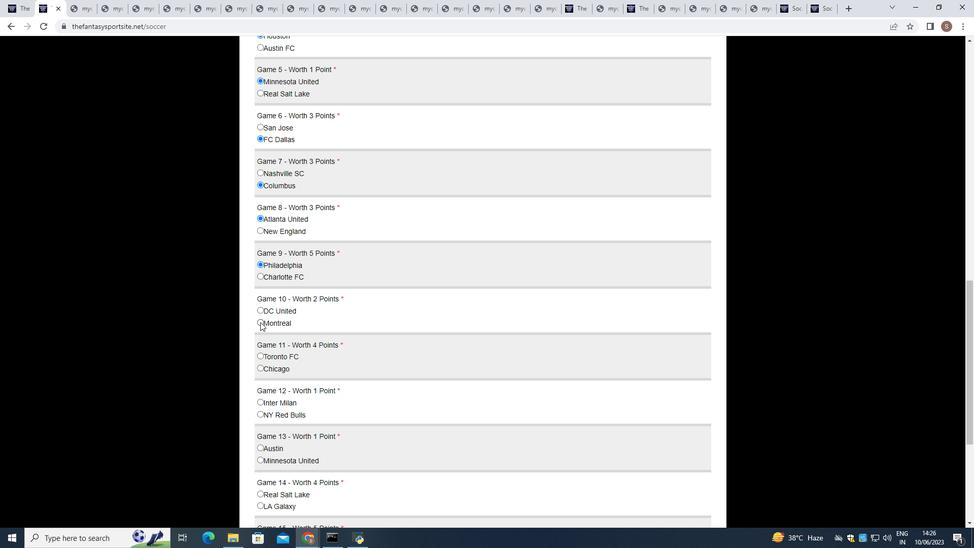 
Action: Mouse moved to (259, 367)
Screenshot: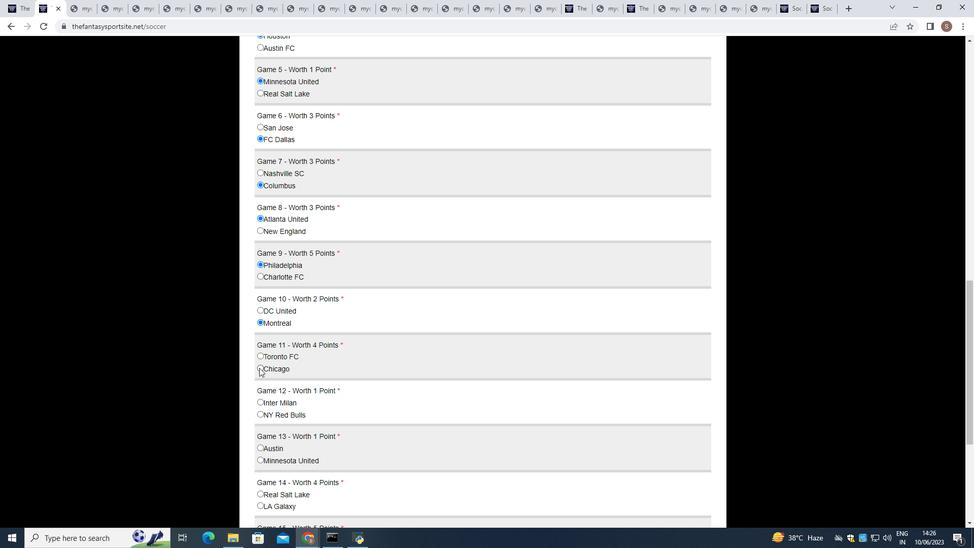 
Action: Mouse pressed left at (259, 367)
Screenshot: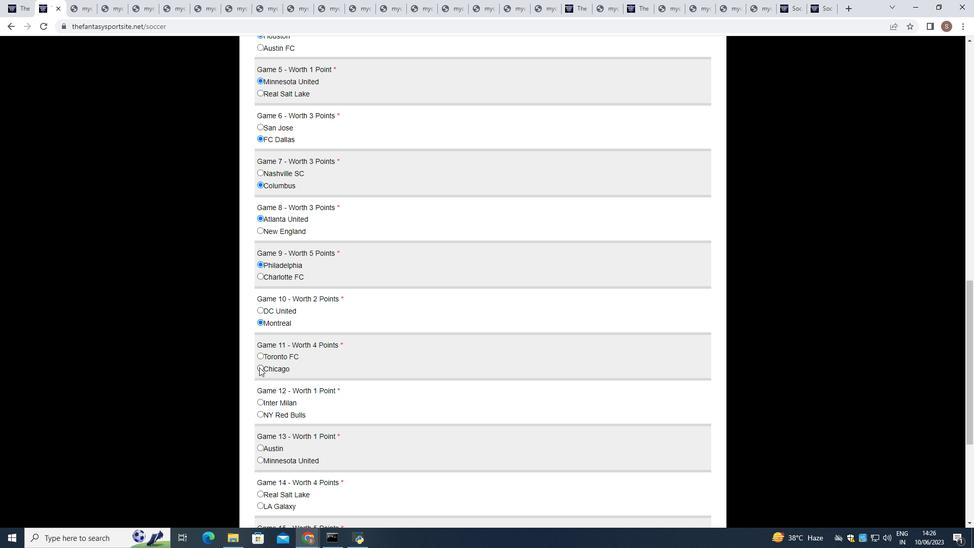 
Action: Mouse moved to (260, 400)
Screenshot: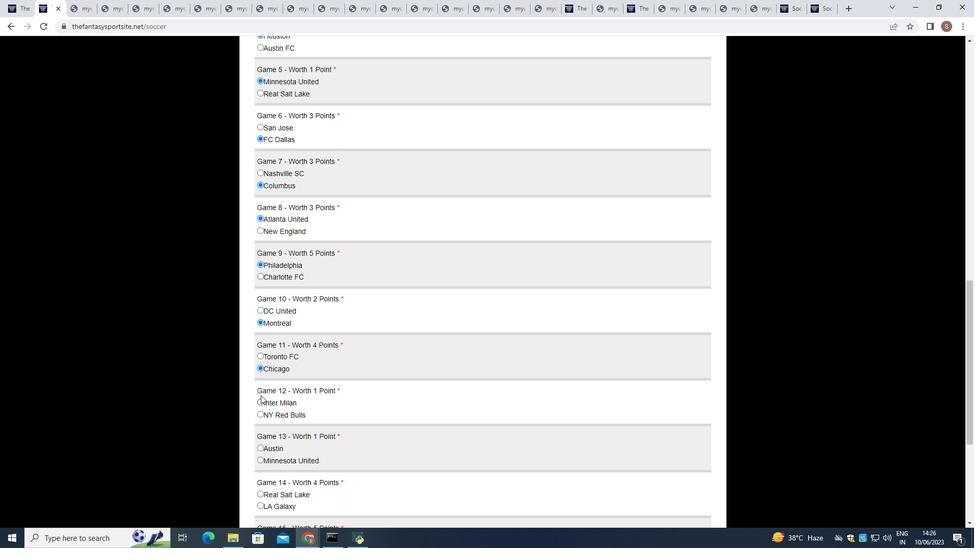 
Action: Mouse pressed left at (260, 400)
Screenshot: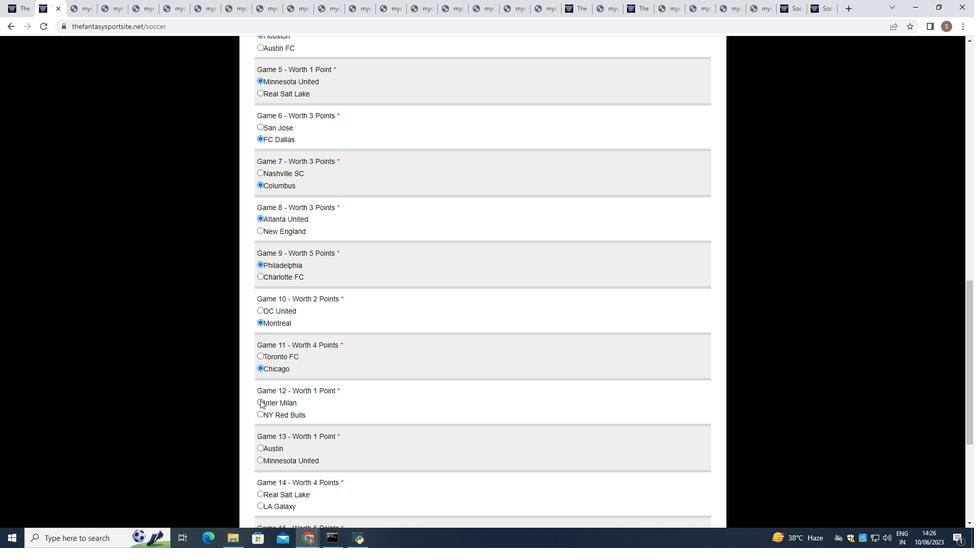 
Action: Mouse moved to (260, 445)
Screenshot: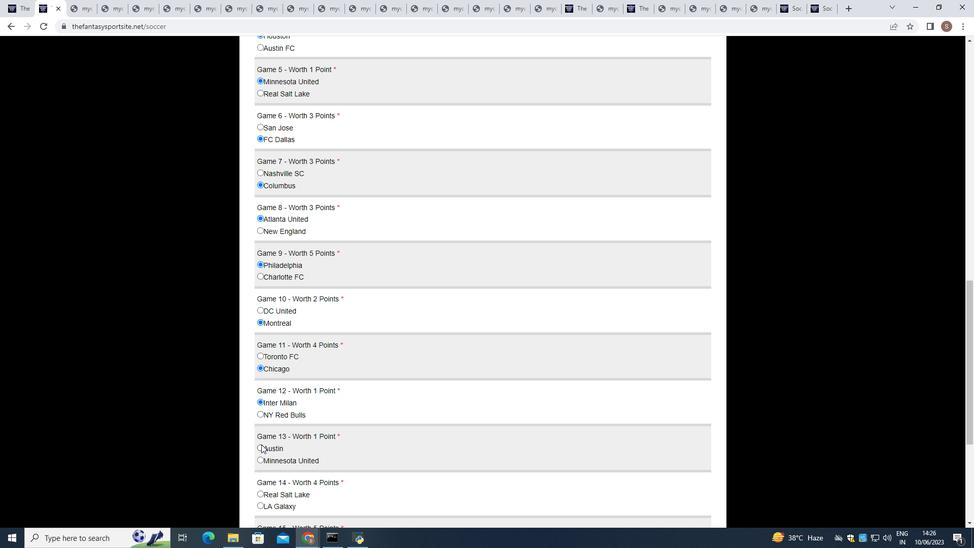 
Action: Mouse pressed left at (260, 445)
Screenshot: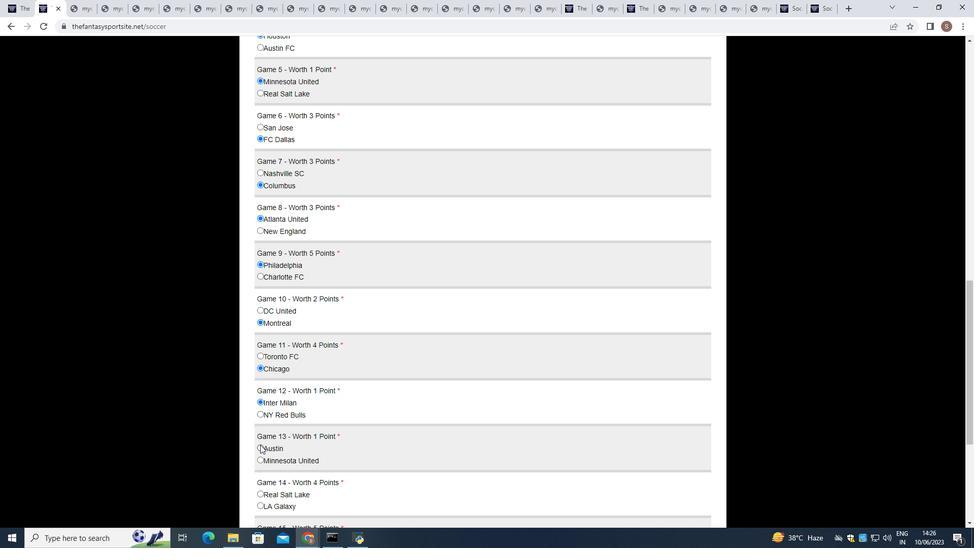 
Action: Mouse scrolled (260, 444) with delta (0, 0)
Screenshot: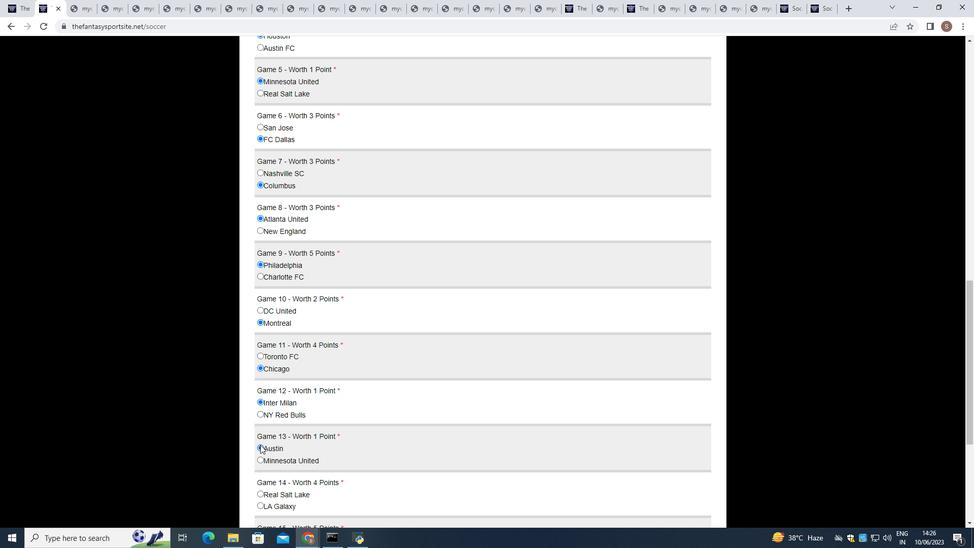 
Action: Mouse scrolled (260, 444) with delta (0, 0)
Screenshot: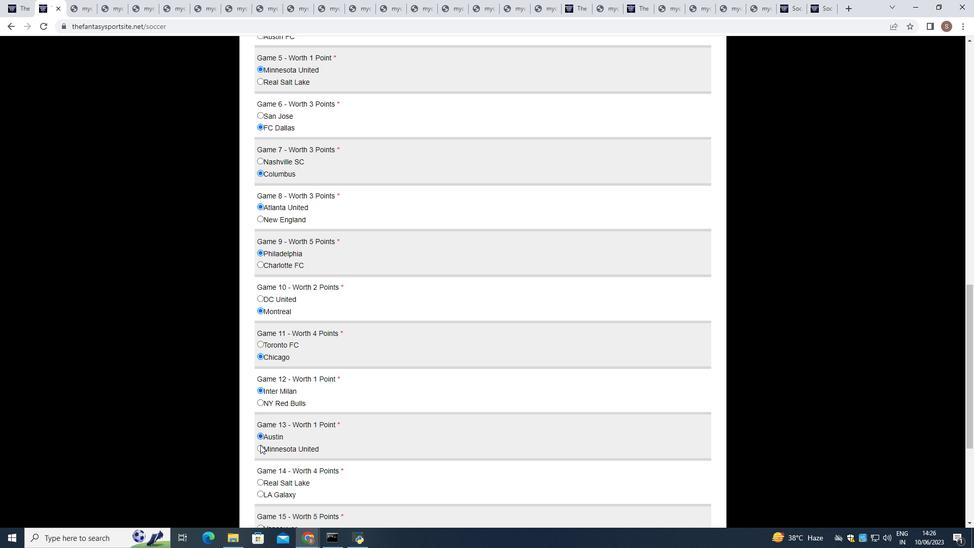 
Action: Mouse moved to (260, 401)
Screenshot: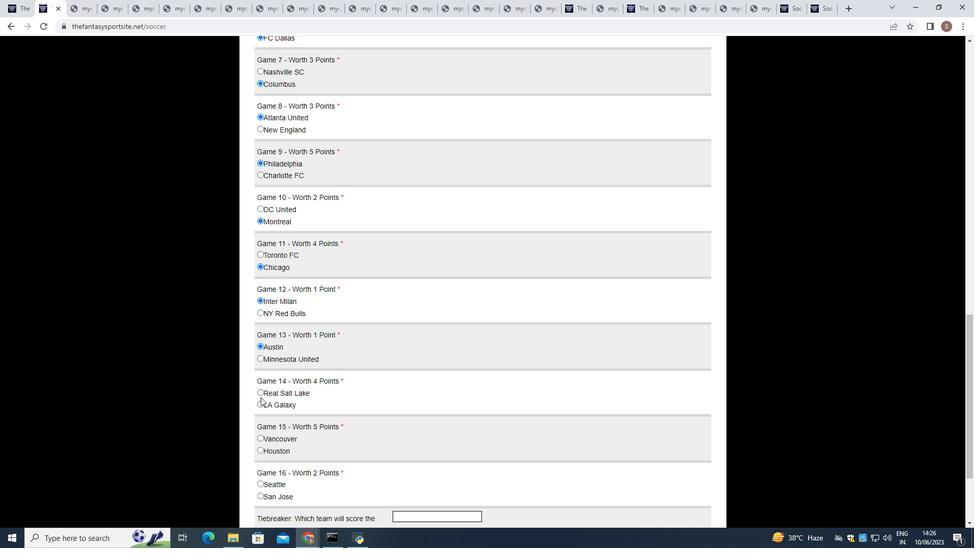 
Action: Mouse pressed left at (260, 401)
Screenshot: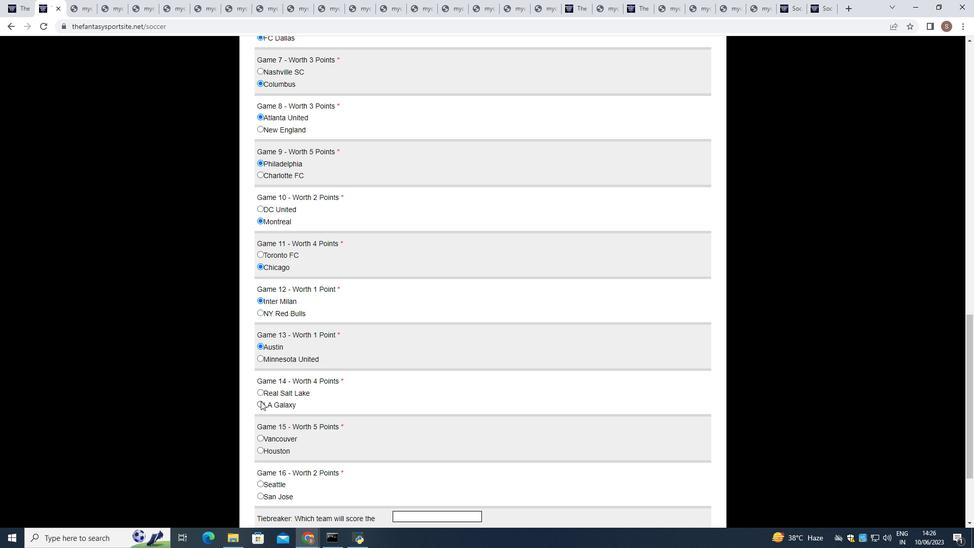 
Action: Mouse moved to (261, 438)
Screenshot: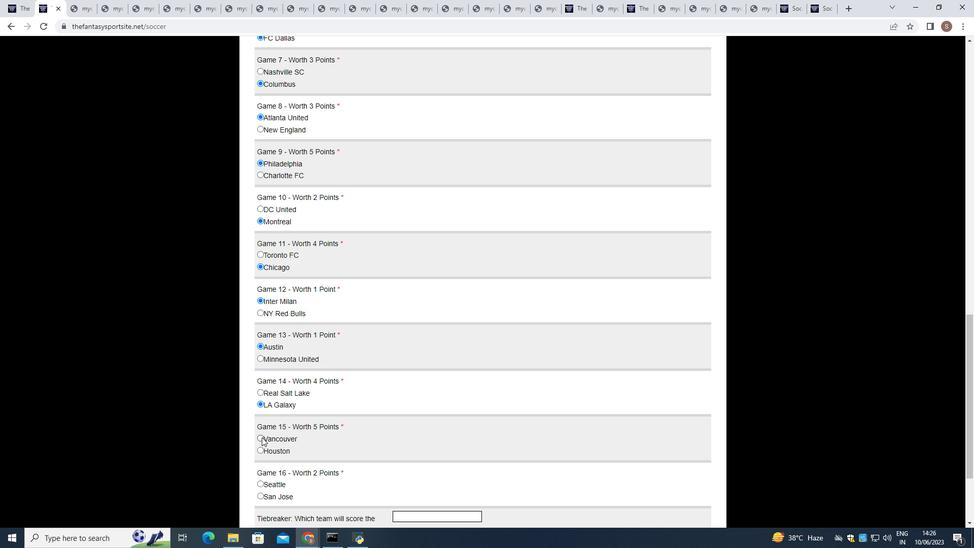 
Action: Mouse pressed left at (261, 438)
Screenshot: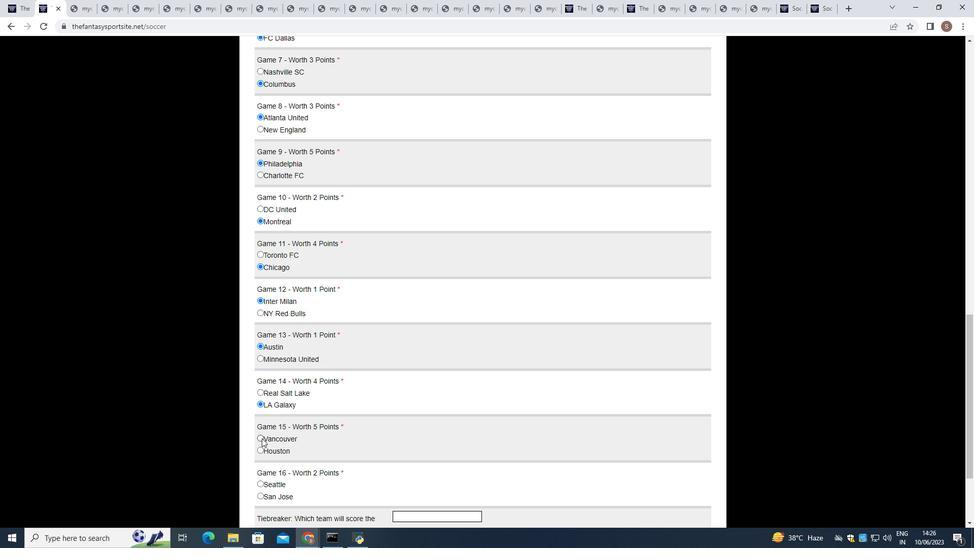 
Action: Mouse scrolled (261, 438) with delta (0, 0)
Screenshot: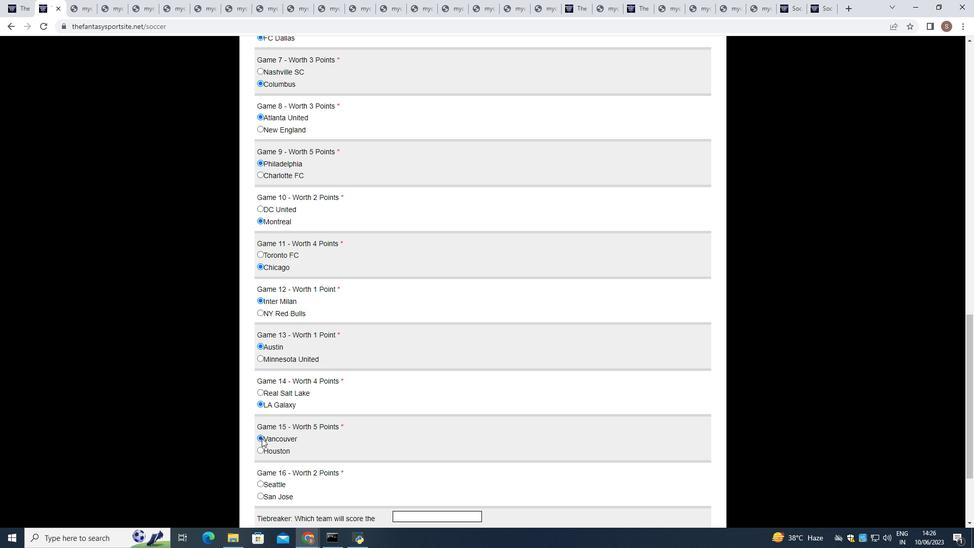 
Action: Mouse scrolled (261, 438) with delta (0, 0)
Screenshot: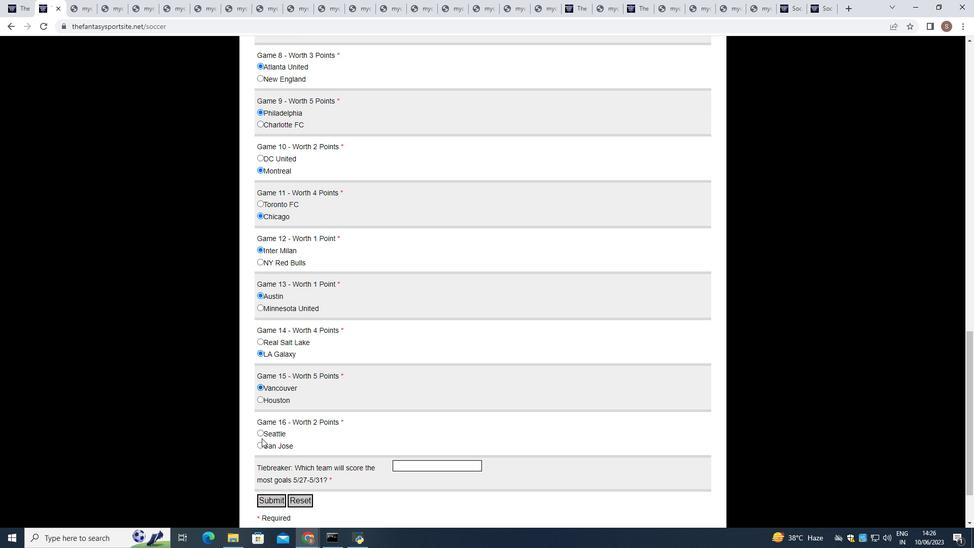 
Action: Mouse moved to (260, 382)
Screenshot: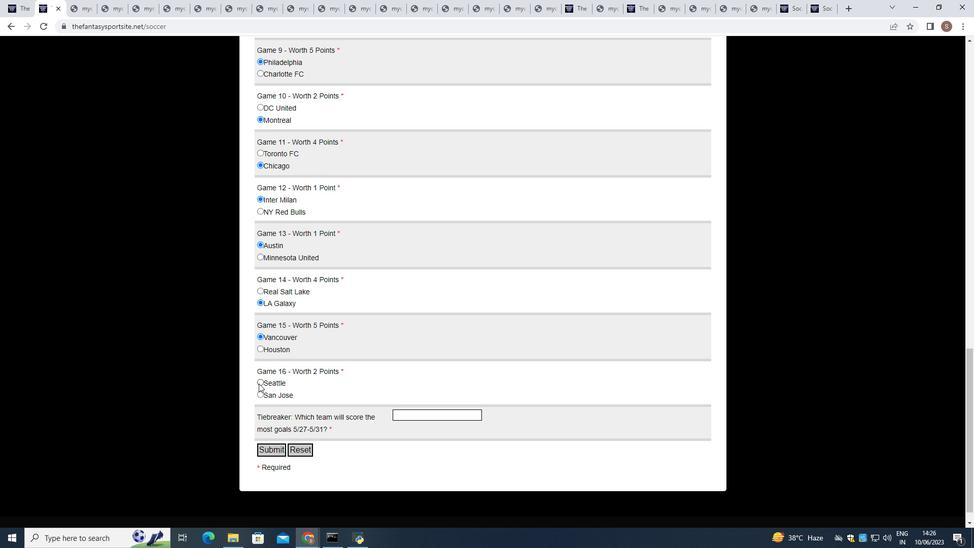 
Action: Mouse pressed left at (260, 382)
Screenshot: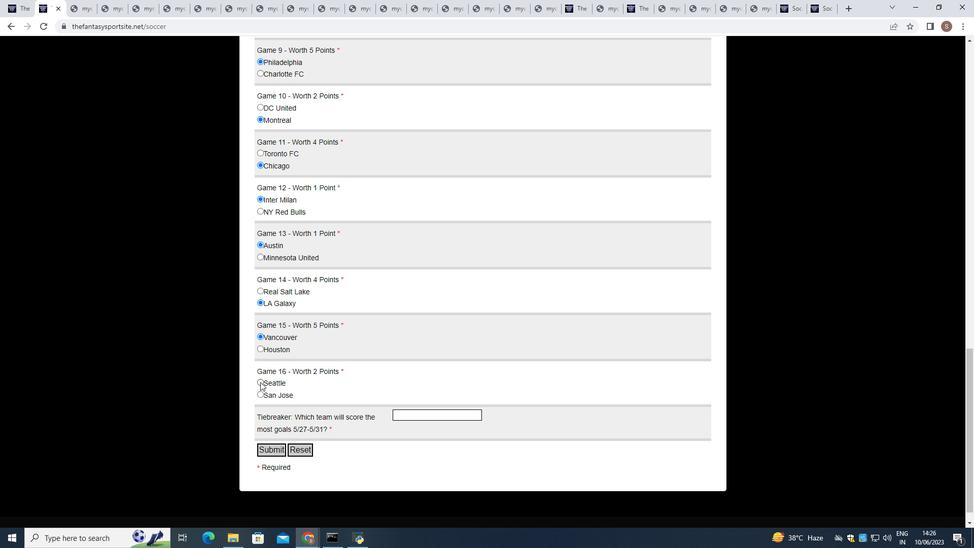 
Action: Mouse moved to (406, 414)
Screenshot: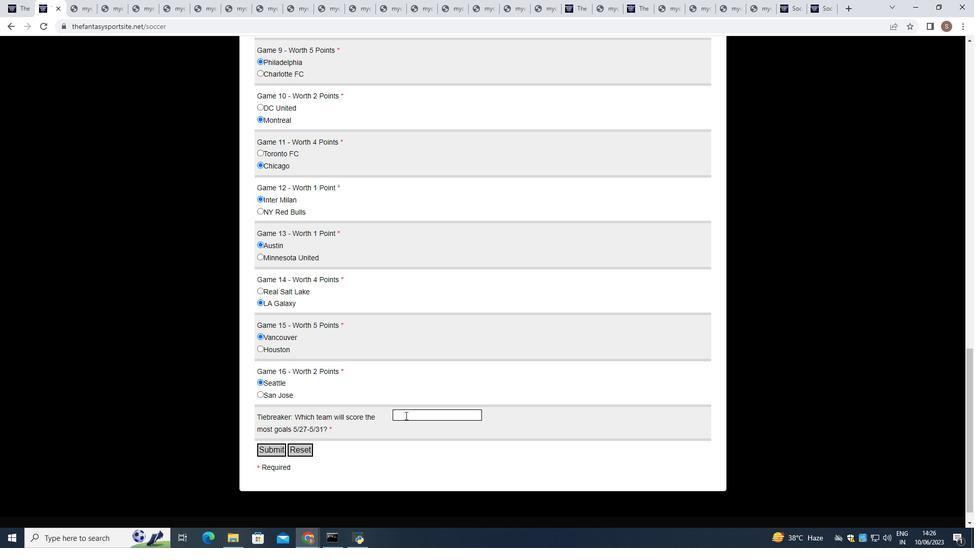 
Action: Mouse pressed left at (406, 414)
Screenshot: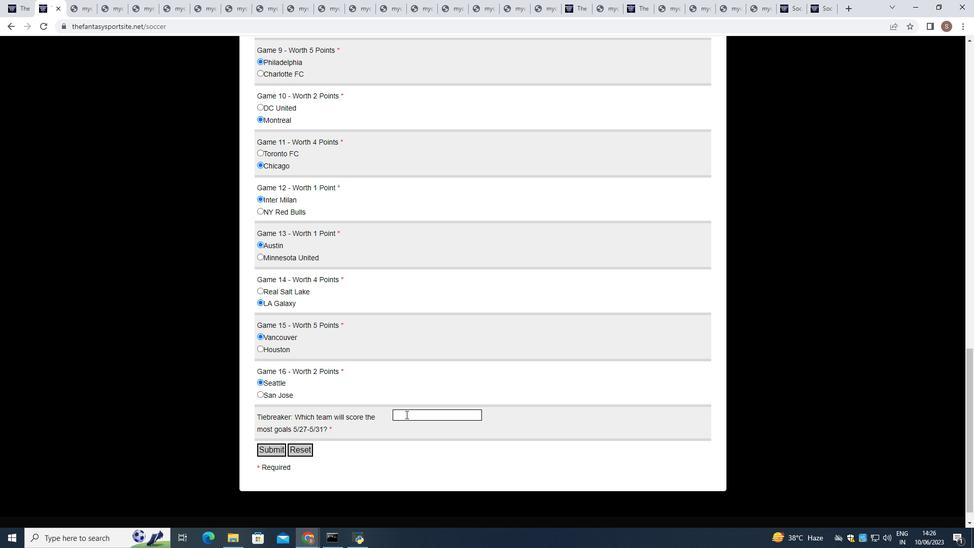 
Action: Mouse moved to (406, 414)
Screenshot: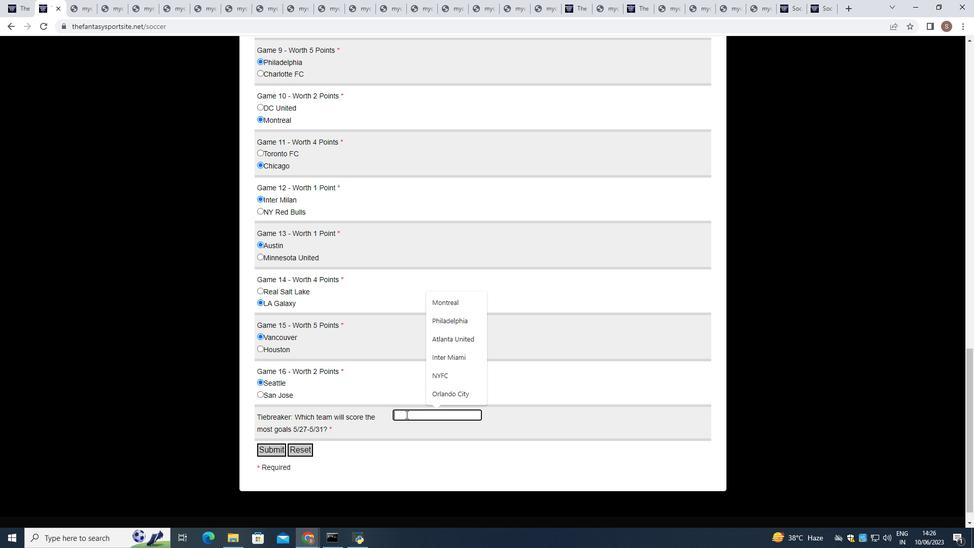 
Action: Key pressed <Key.shift>Inter<Key.space><Key.shift><Key.shift><Key.shift><Key.shift><Key.shift><Key.shift><Key.shift><Key.shift><Key.shift><Key.shift><Key.shift><Key.shift><Key.shift><Key.shift><Key.shift><Key.shift><Key.shift><Key.shift><Key.shift><Key.shift><Key.shift><Key.shift><Key.shift><Key.shift><Key.shift>Milan
Screenshot: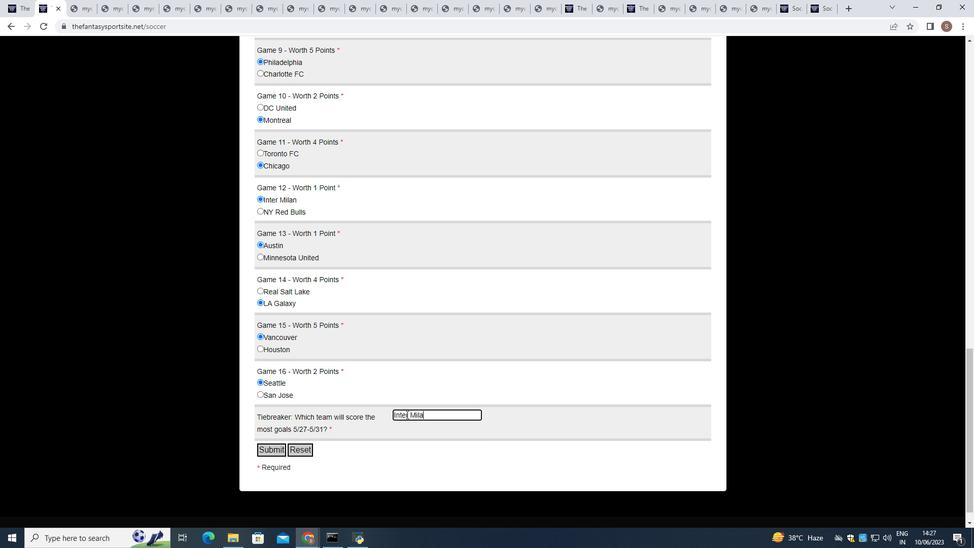 
Action: Mouse moved to (271, 450)
Screenshot: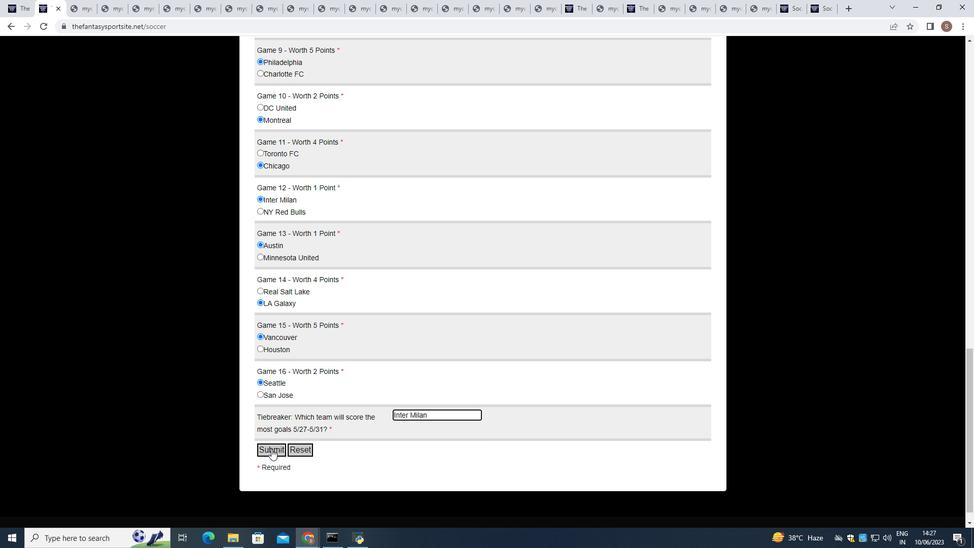 
Action: Mouse pressed left at (271, 450)
Screenshot: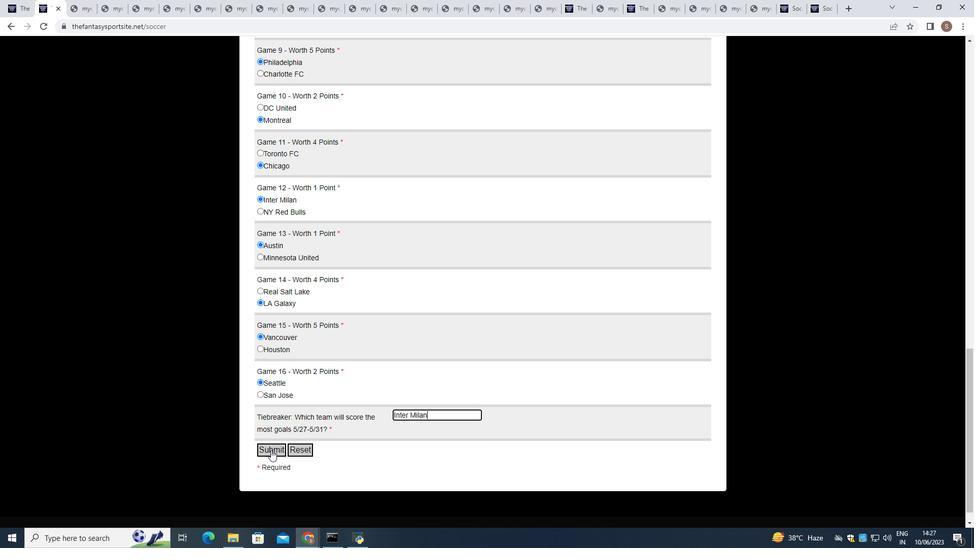 
